Task:  Click on Hockey In the Cross-Check Hockey League click on  Pick Sheet Your name Jonathan Taylor Team name Ontario Reign -X and  Email softage.10@softage.net Period 1 - 3 Point Game Arizona Coyotes Period 1 - 2 Point Game New York Islanders Period 1 - 1 Point Game New Jersey Devils Period 2 - 3 Point Game Nashville Predators Period 2 - 2 Point Game Montreal Canadiens Period 2 - 1 Point Game Minnesota Wild Period 3 - 3 Point Game Los Angeles Kings Period 3 - 2 Point Game Florida Panthers Period 3 - 1 Point Game Edmonton Oilers Submit pick sheet
Action: Mouse moved to (587, 222)
Screenshot: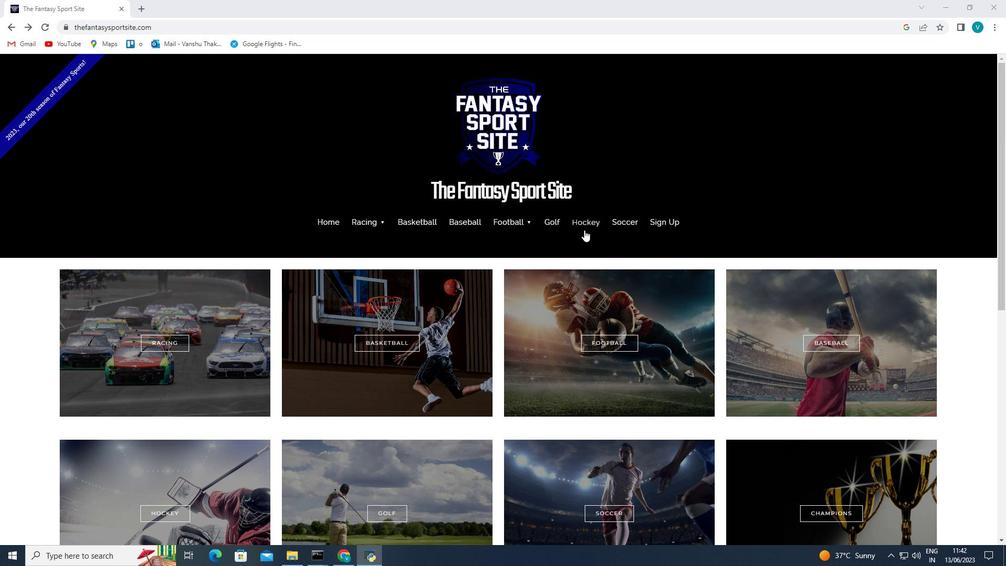 
Action: Mouse pressed left at (587, 222)
Screenshot: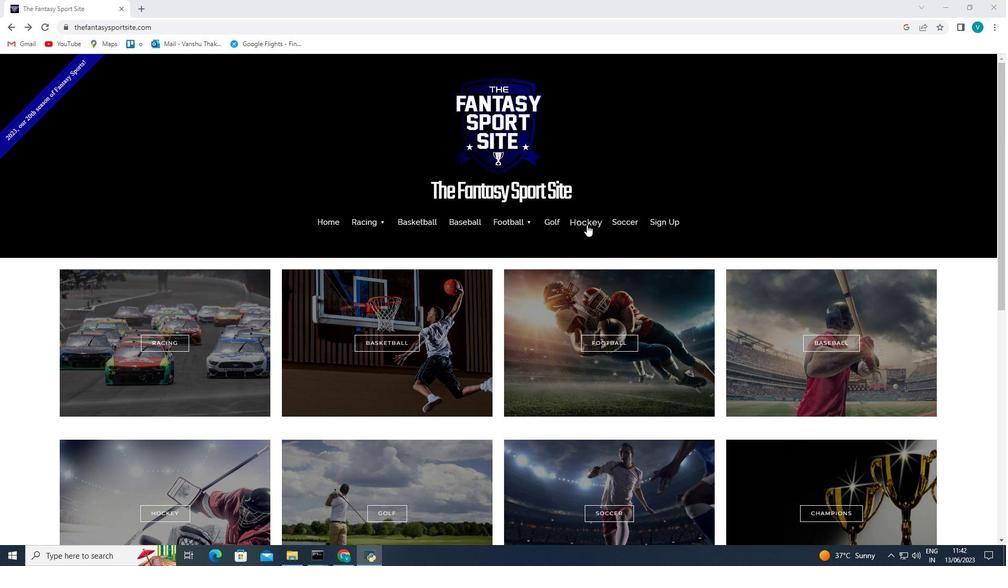 
Action: Mouse moved to (296, 519)
Screenshot: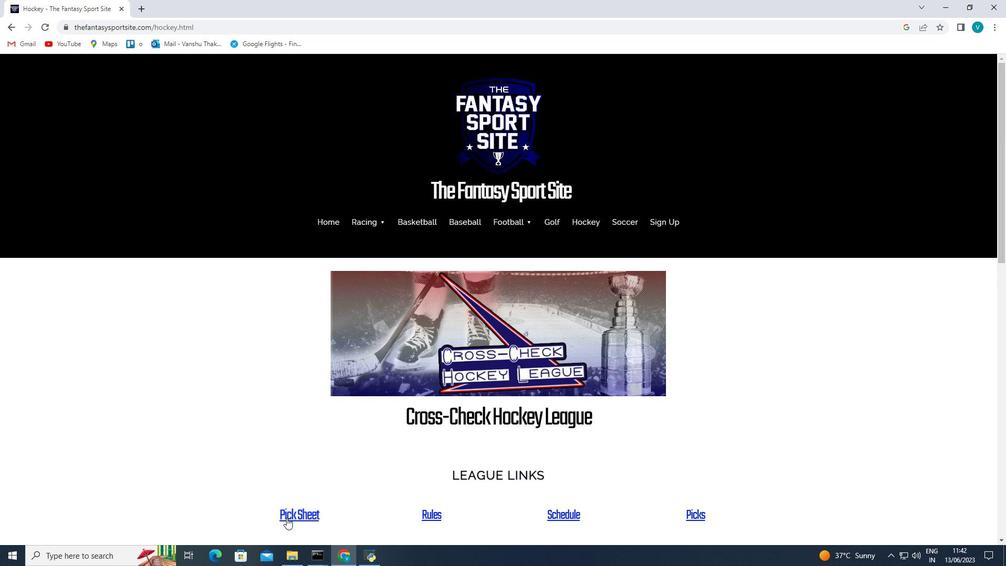 
Action: Mouse pressed left at (296, 519)
Screenshot: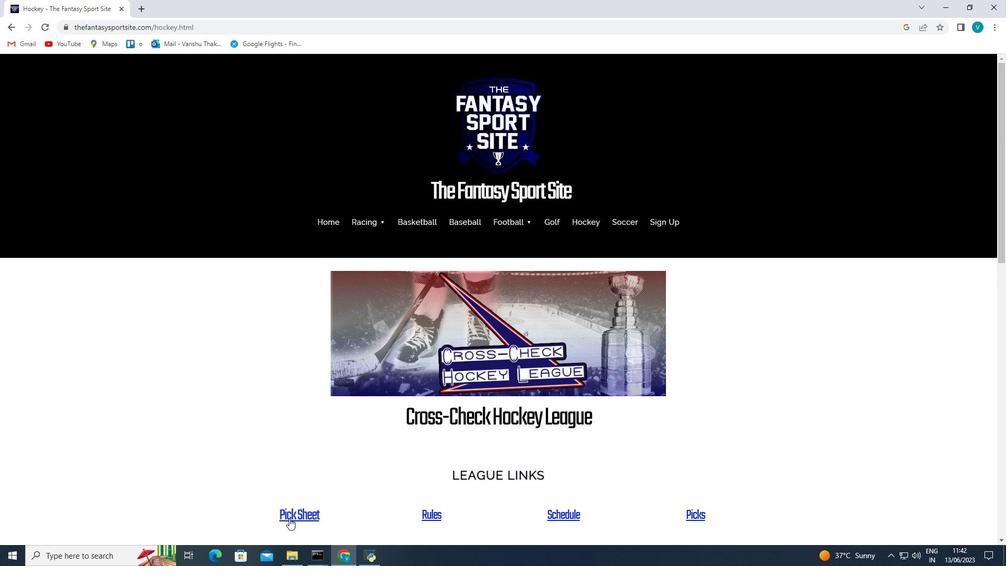 
Action: Mouse moved to (652, 411)
Screenshot: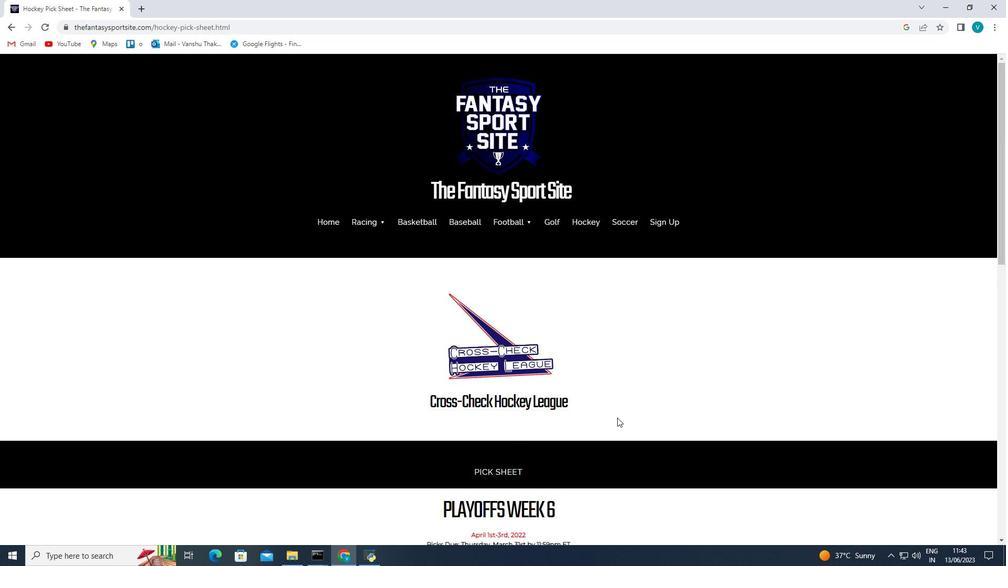 
Action: Mouse scrolled (652, 411) with delta (0, 0)
Screenshot: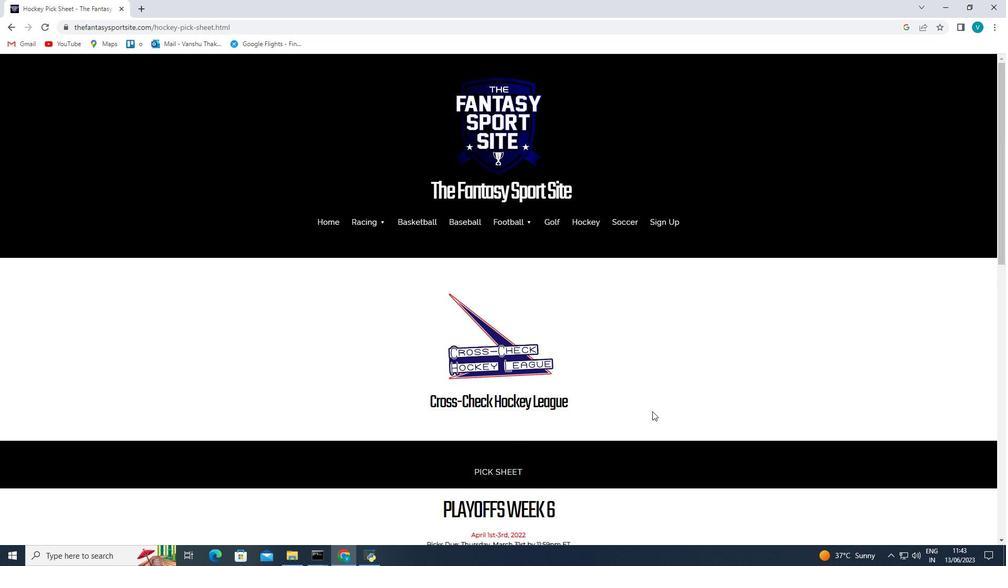 
Action: Mouse scrolled (652, 411) with delta (0, 0)
Screenshot: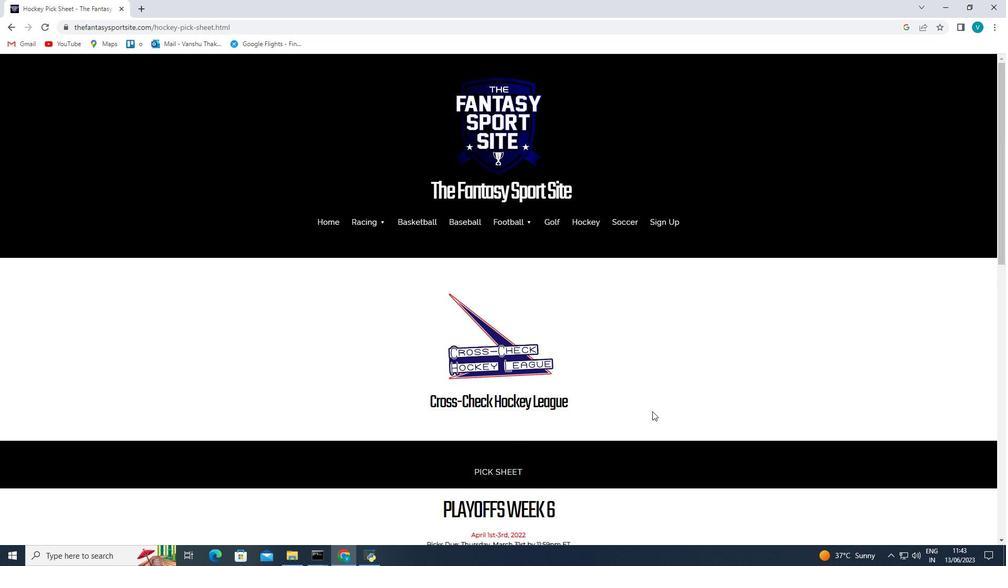 
Action: Mouse scrolled (652, 411) with delta (0, 0)
Screenshot: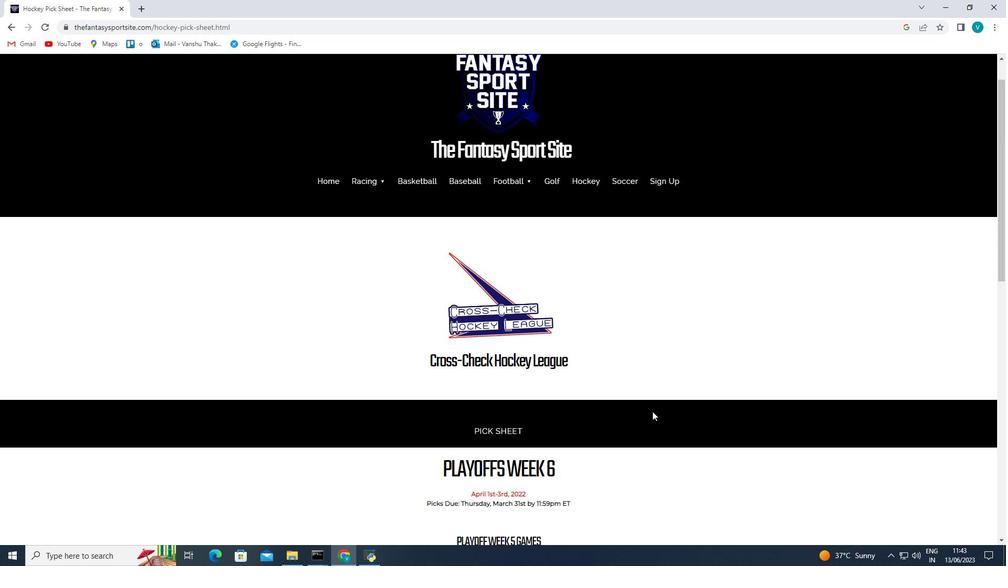 
Action: Mouse scrolled (652, 411) with delta (0, 0)
Screenshot: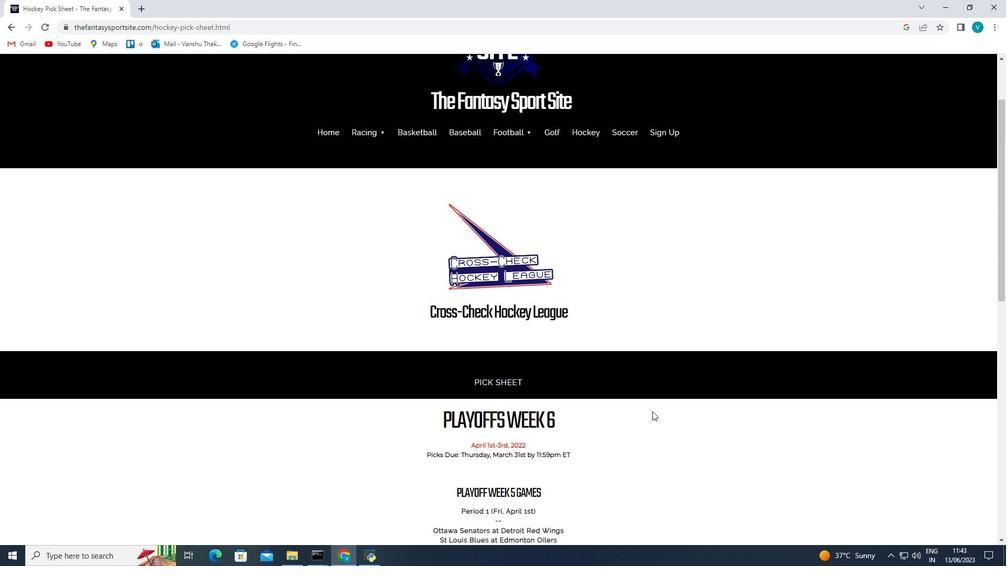 
Action: Mouse scrolled (652, 411) with delta (0, 0)
Screenshot: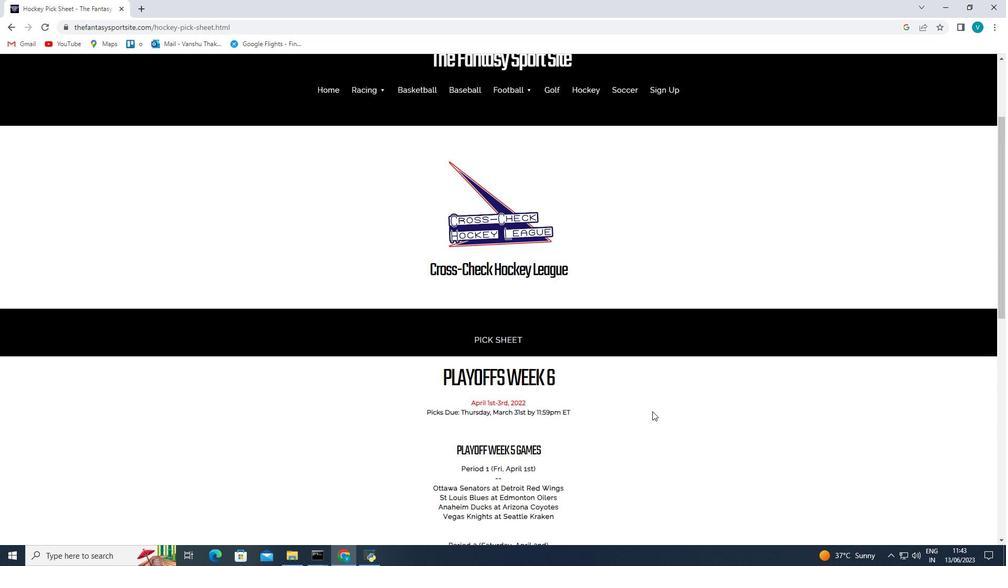 
Action: Mouse scrolled (652, 411) with delta (0, 0)
Screenshot: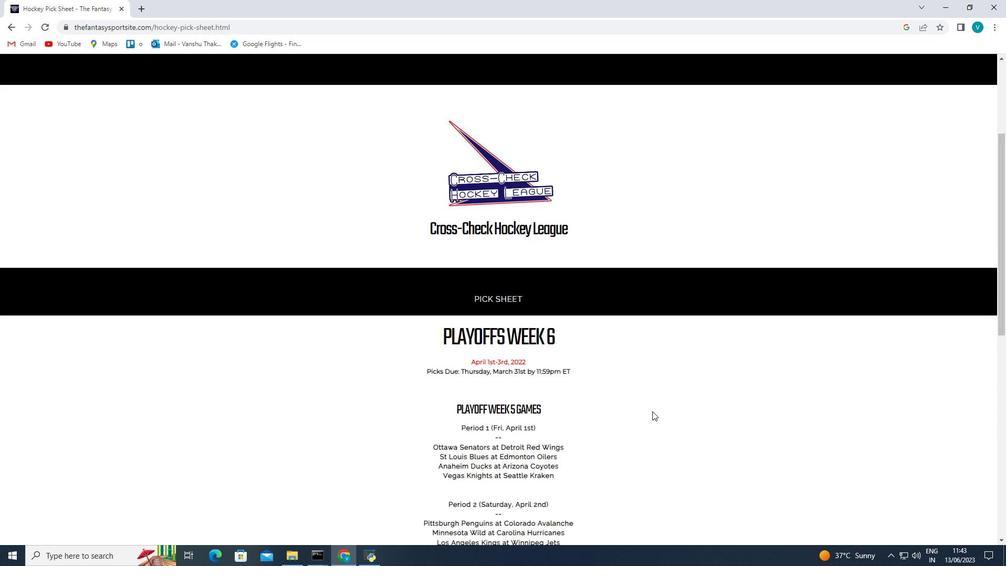
Action: Mouse moved to (653, 411)
Screenshot: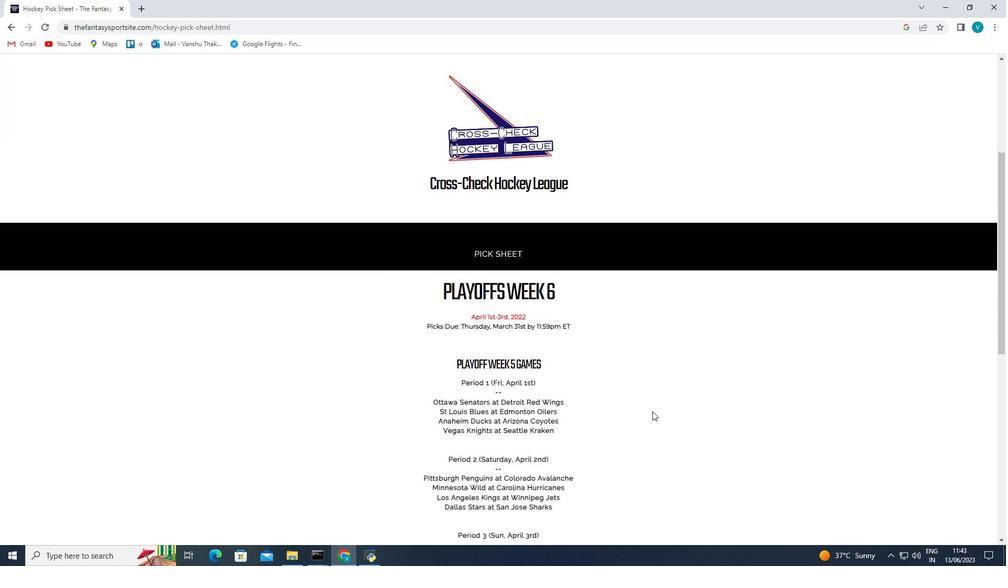 
Action: Mouse scrolled (653, 410) with delta (0, 0)
Screenshot: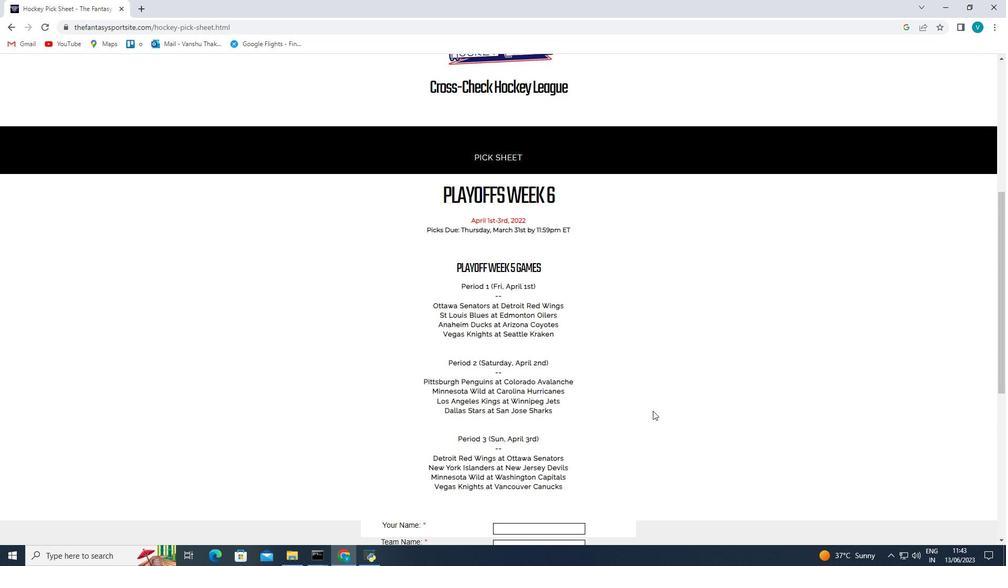 
Action: Mouse moved to (698, 392)
Screenshot: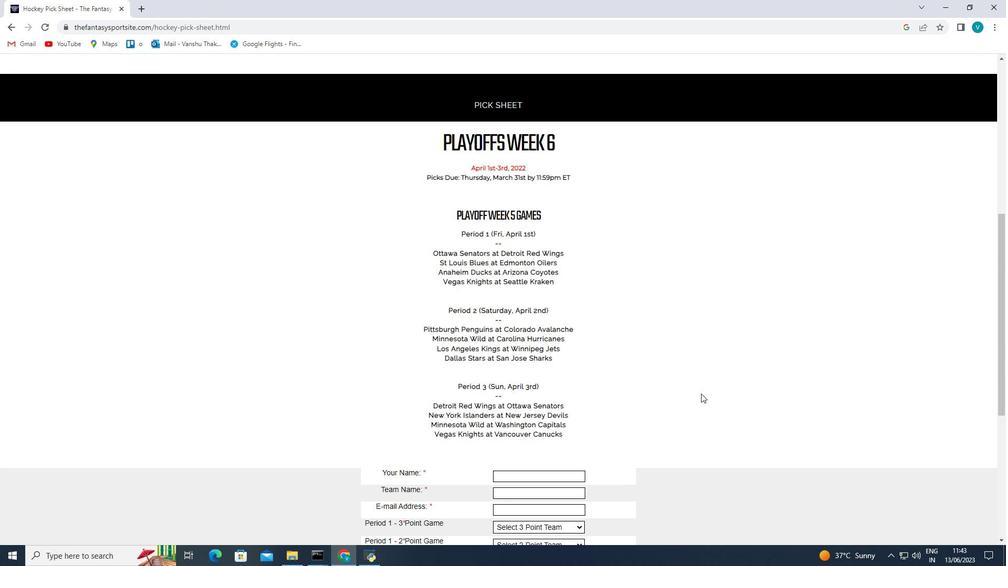 
Action: Mouse scrolled (698, 392) with delta (0, 0)
Screenshot: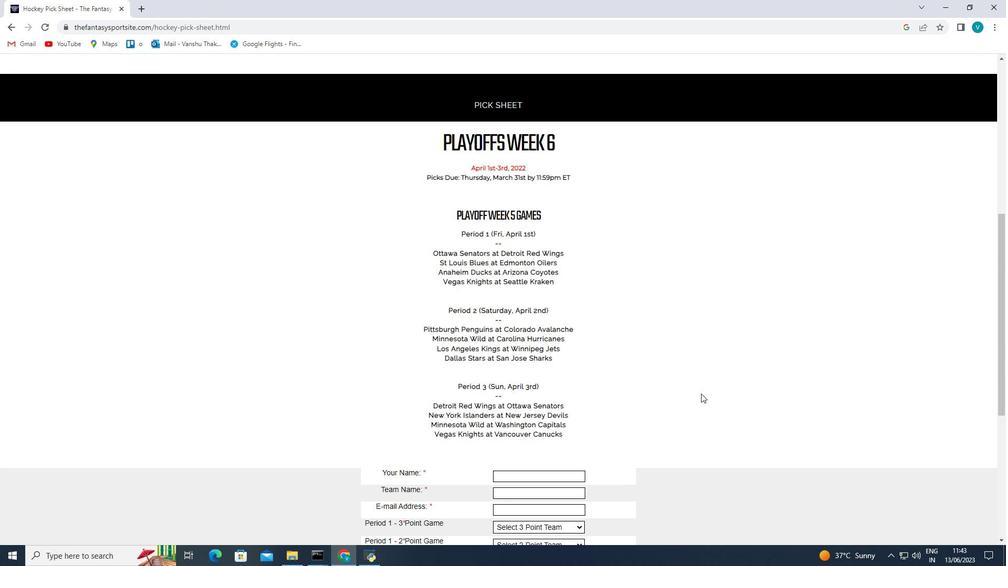 
Action: Mouse moved to (694, 392)
Screenshot: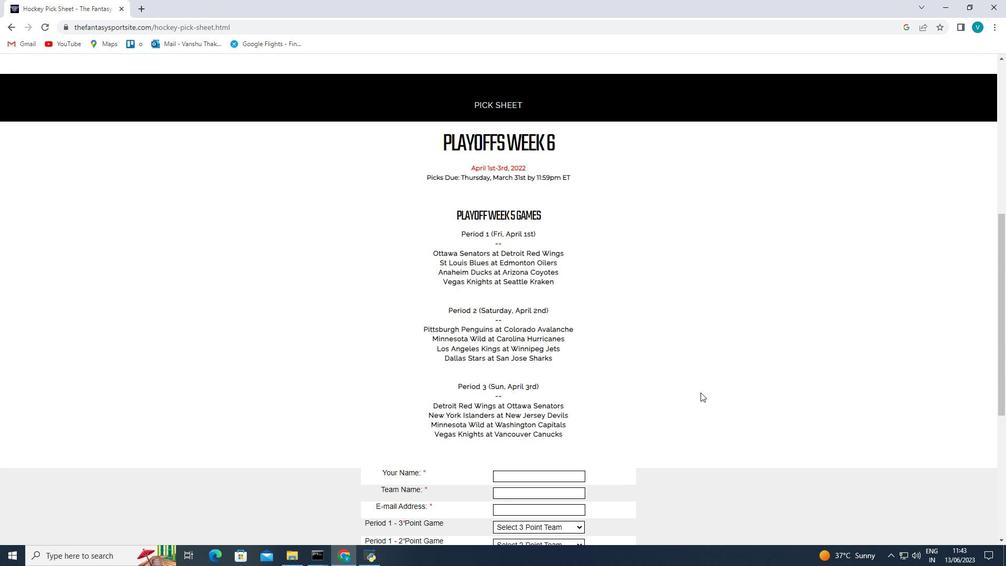 
Action: Mouse scrolled (694, 392) with delta (0, 0)
Screenshot: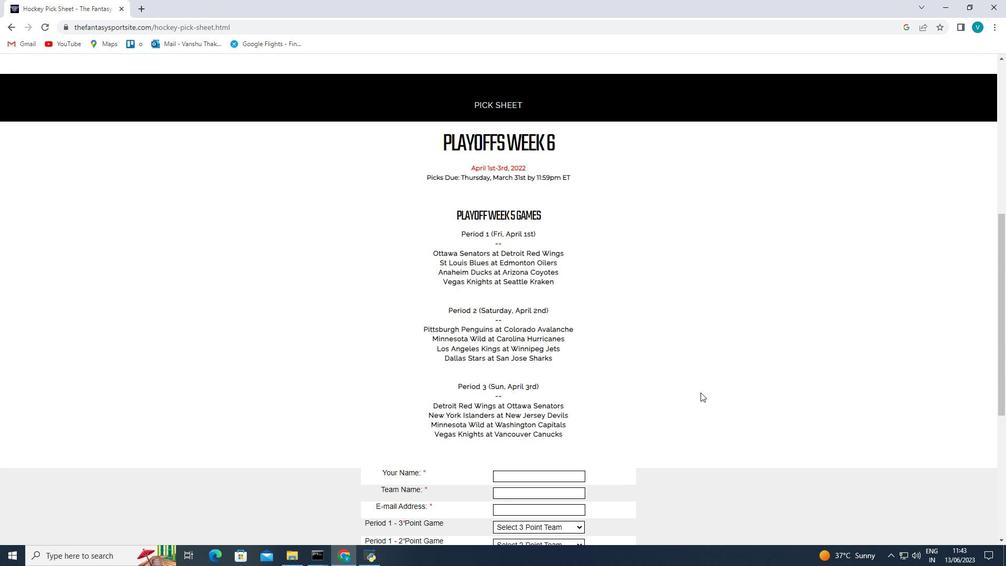 
Action: Mouse moved to (556, 374)
Screenshot: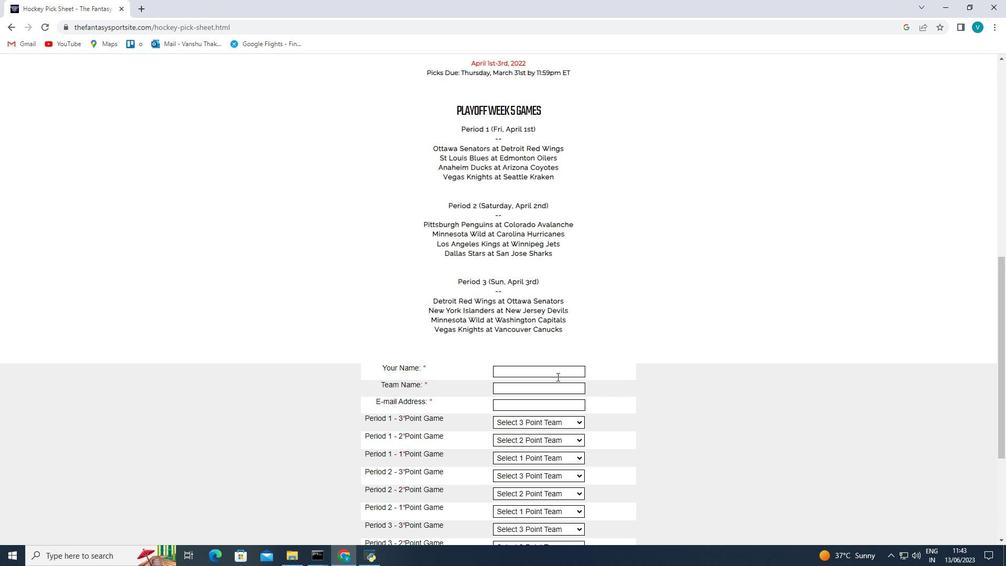 
Action: Mouse pressed left at (556, 374)
Screenshot: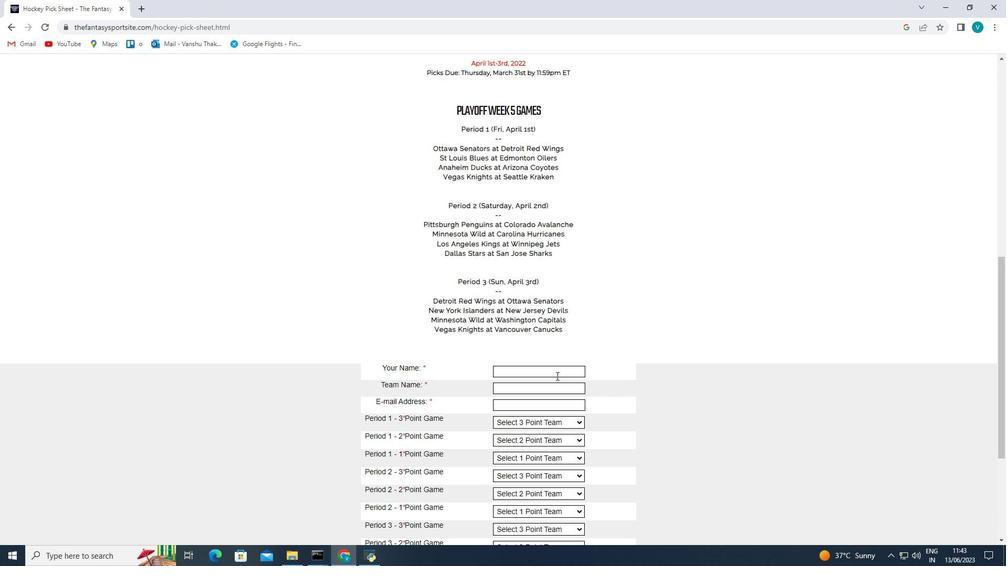 
Action: Key pressed <Key.shift><Key.shift><Key.shift><Key.shift><Key.shift><Key.shift><Key.shift><Key.shift><Key.shift><Key.shift><Key.shift><Key.shift><Key.shift><Key.shift><Key.shift><Key.shift><Key.shift><Key.shift><Key.shift><Key.shift><Key.shift><Key.shift><Key.shift><Key.shift><Key.shift><Key.shift><Key.shift>Jonathan<Key.space><Key.shift>Taylor
Screenshot: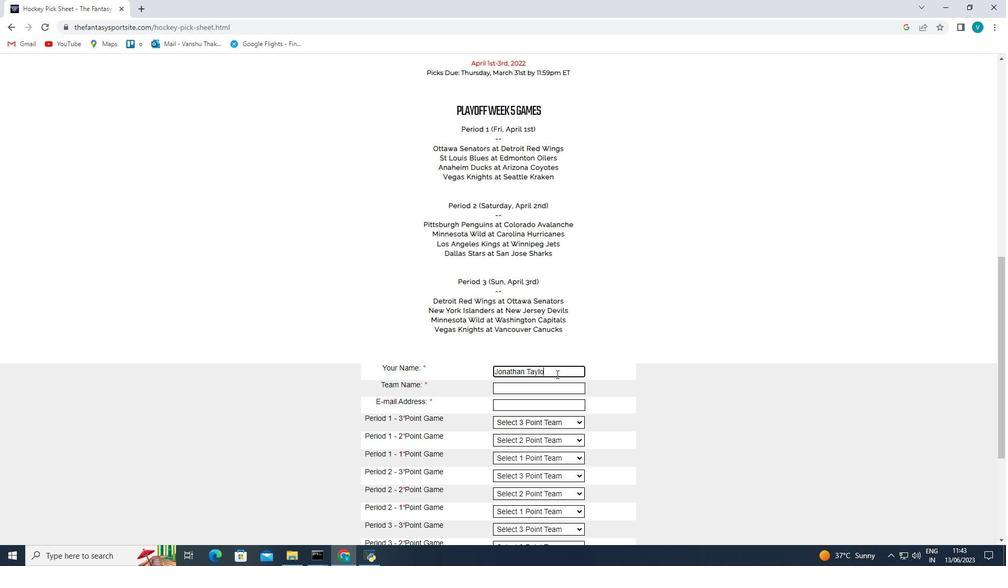 
Action: Mouse moved to (560, 384)
Screenshot: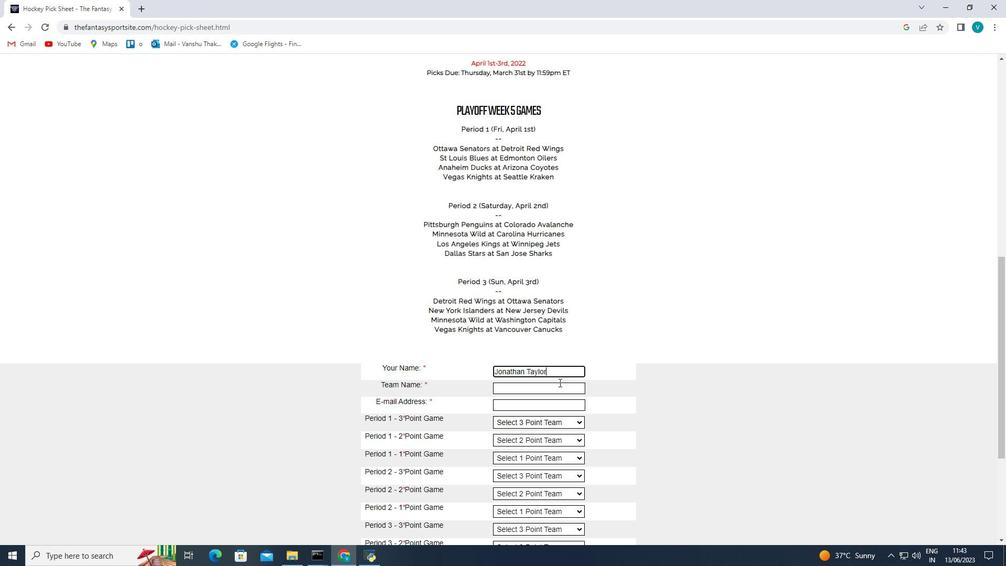 
Action: Mouse pressed left at (560, 384)
Screenshot: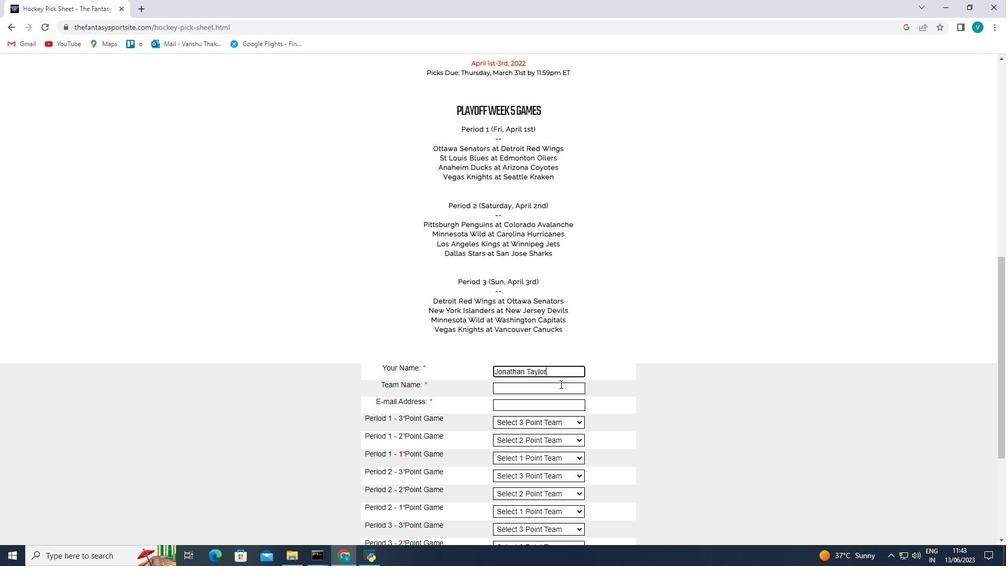 
Action: Key pressed <Key.shift>Ontario<Key.space><Key.shift>Reign-<Key.shift><Key.shift><Key.shift><Key.shift><Key.shift>X
Screenshot: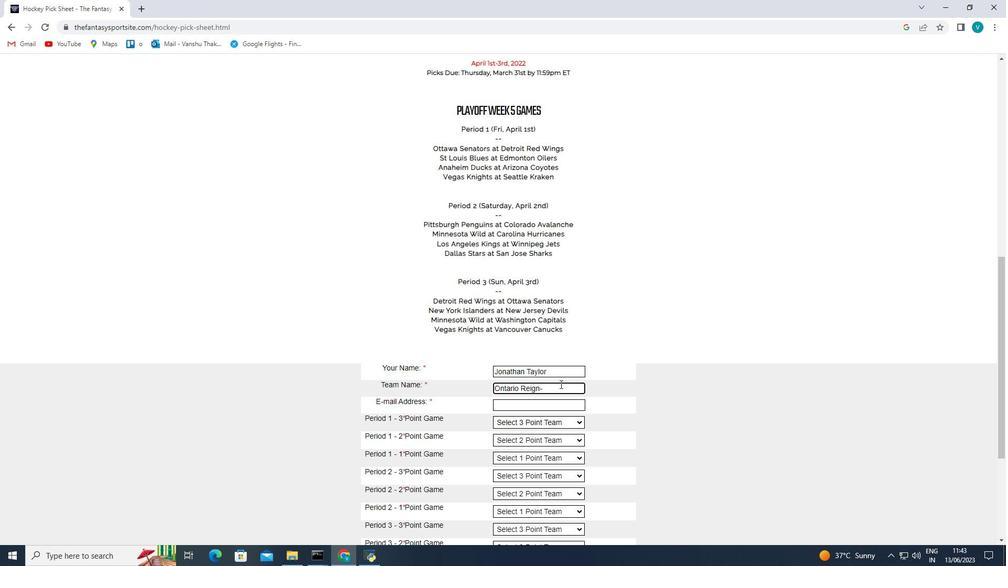 
Action: Mouse moved to (558, 397)
Screenshot: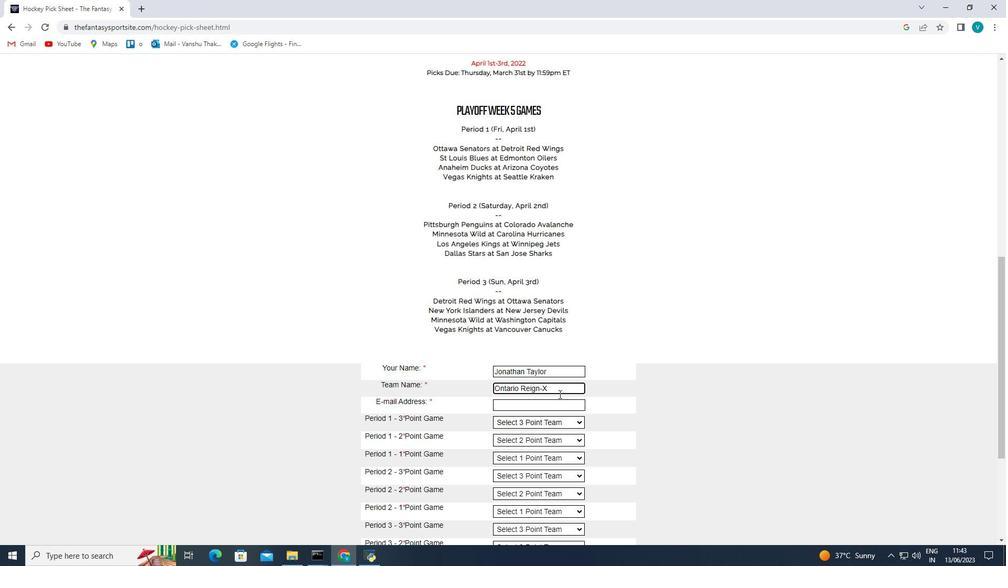 
Action: Mouse pressed left at (558, 397)
Screenshot: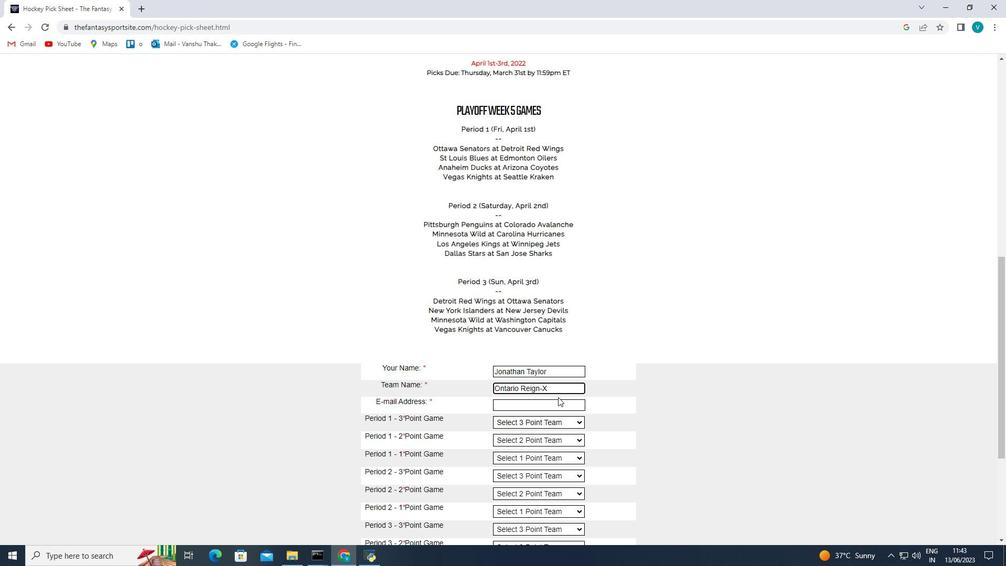 
Action: Mouse moved to (558, 397)
Screenshot: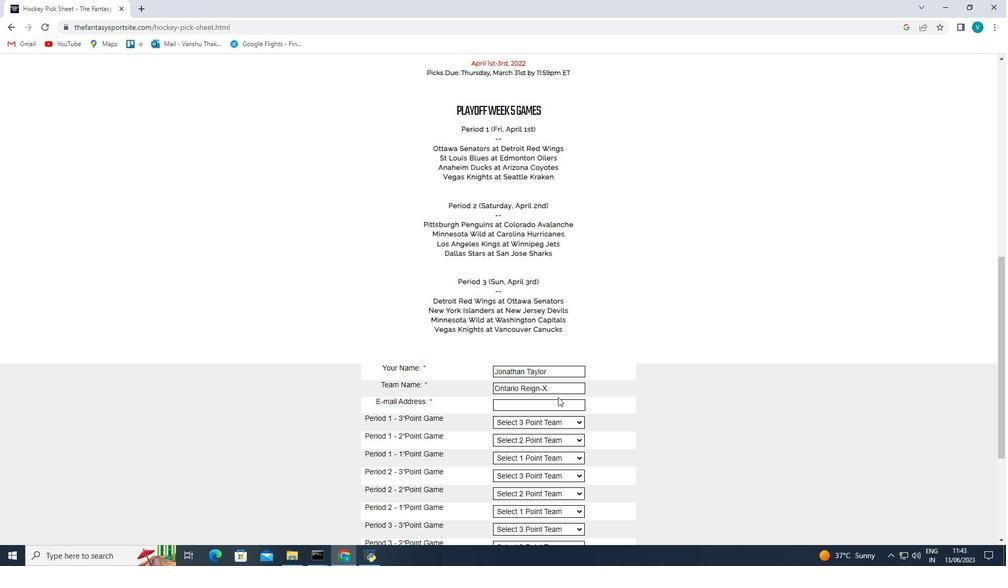 
Action: Mouse pressed left at (558, 397)
Screenshot: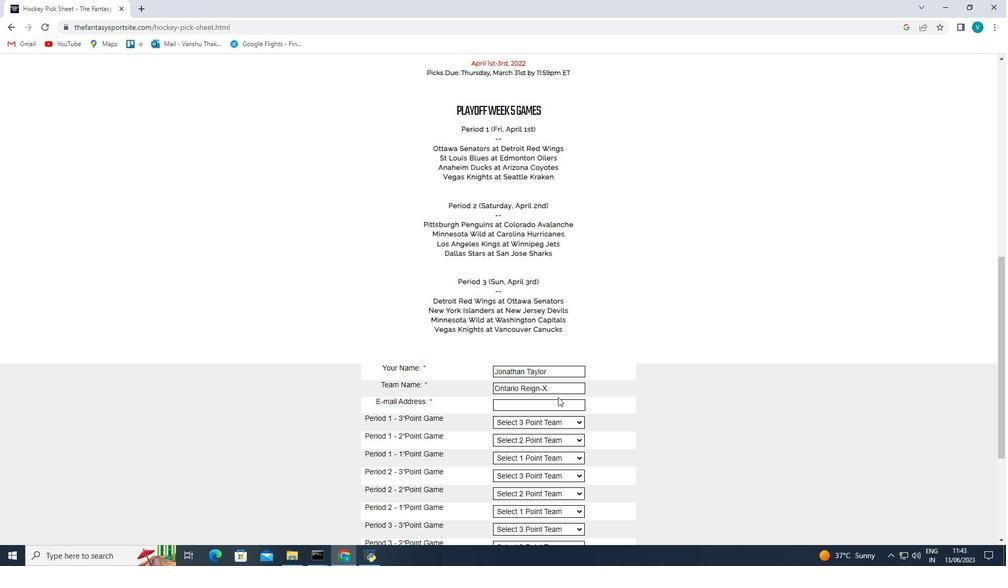 
Action: Mouse moved to (558, 400)
Screenshot: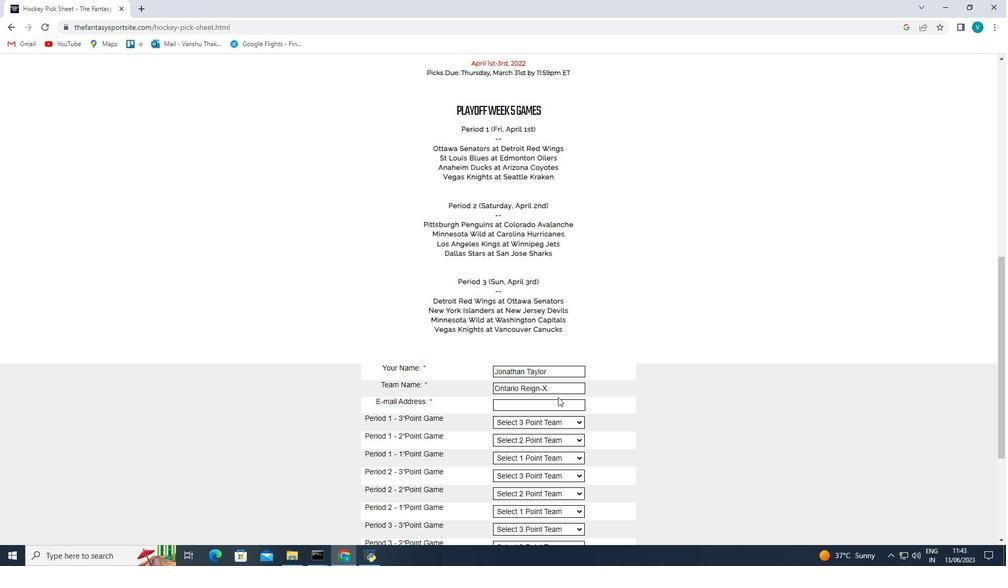 
Action: Mouse pressed left at (558, 400)
Screenshot: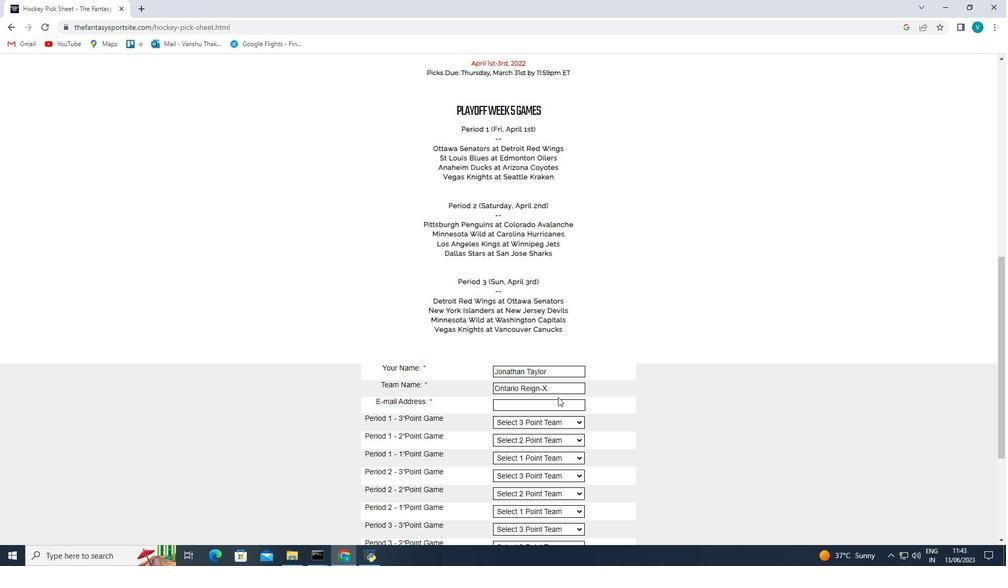 
Action: Key pressed softage.10<Key.shift>@softage.net
Screenshot: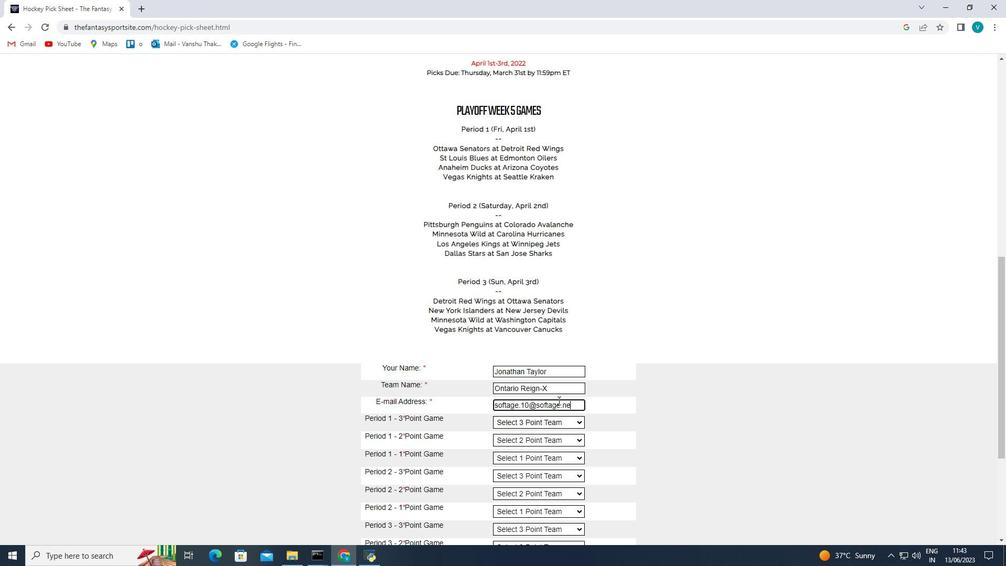 
Action: Mouse moved to (633, 412)
Screenshot: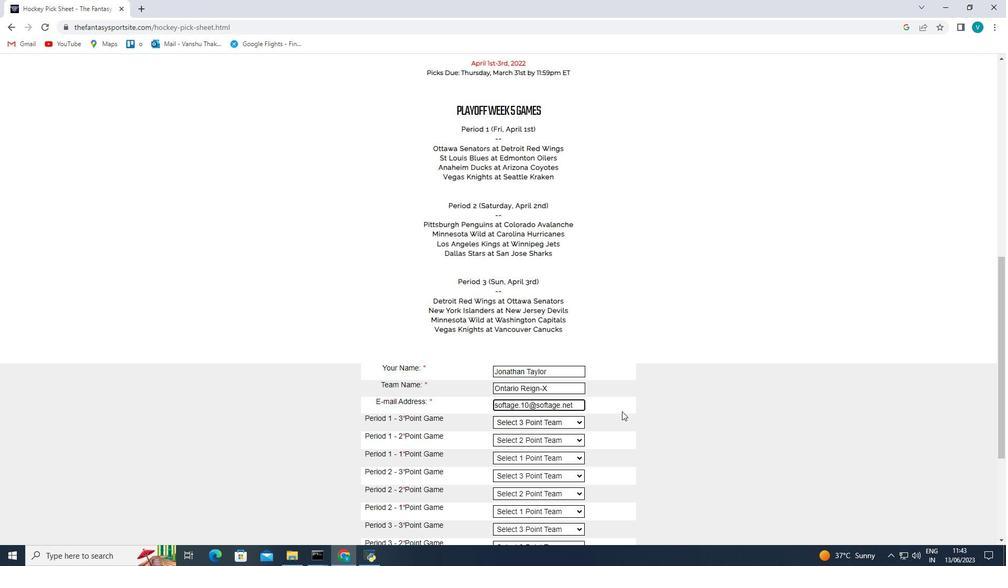 
Action: Mouse scrolled (633, 412) with delta (0, 0)
Screenshot: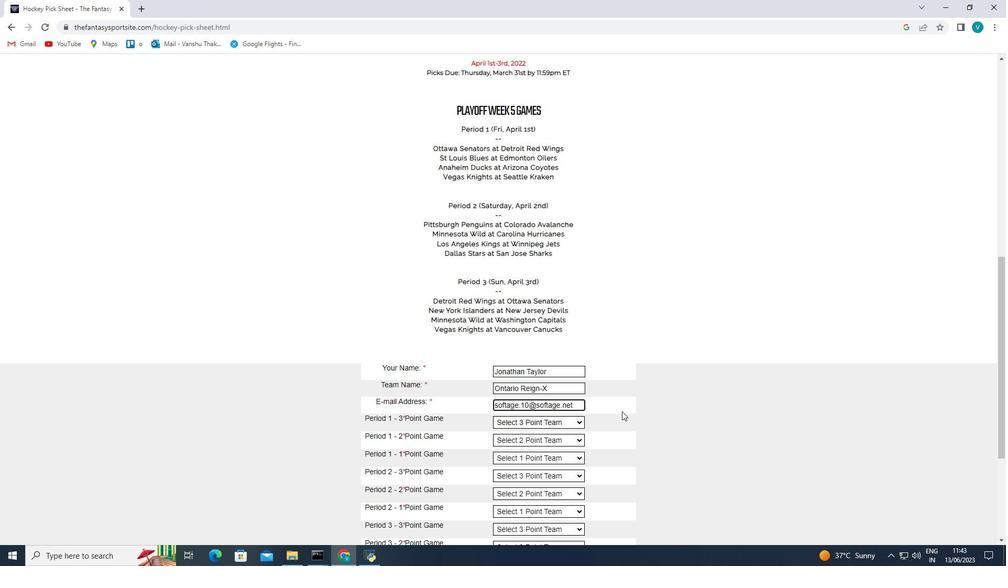 
Action: Mouse scrolled (633, 412) with delta (0, 0)
Screenshot: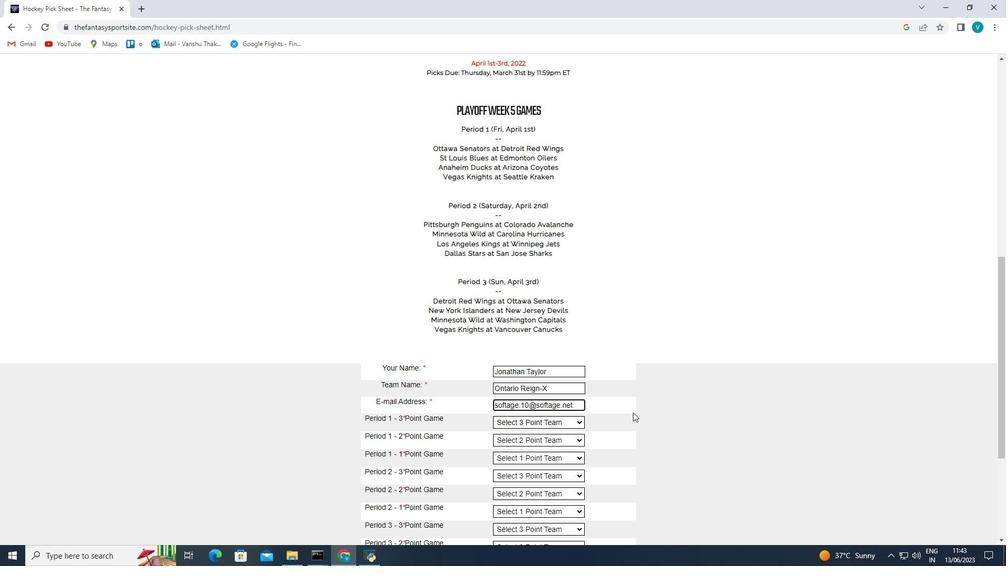 
Action: Mouse moved to (562, 321)
Screenshot: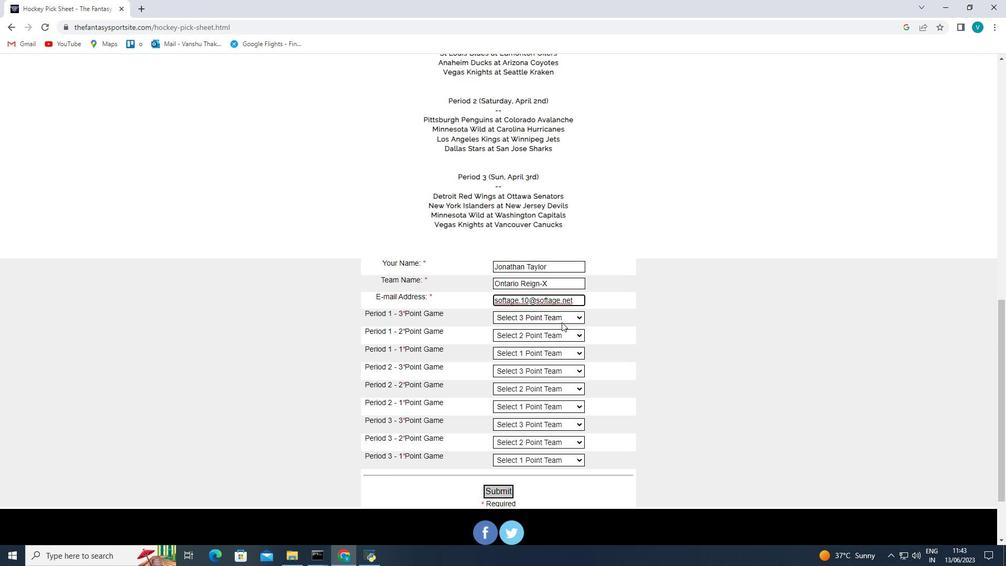 
Action: Mouse pressed left at (562, 321)
Screenshot: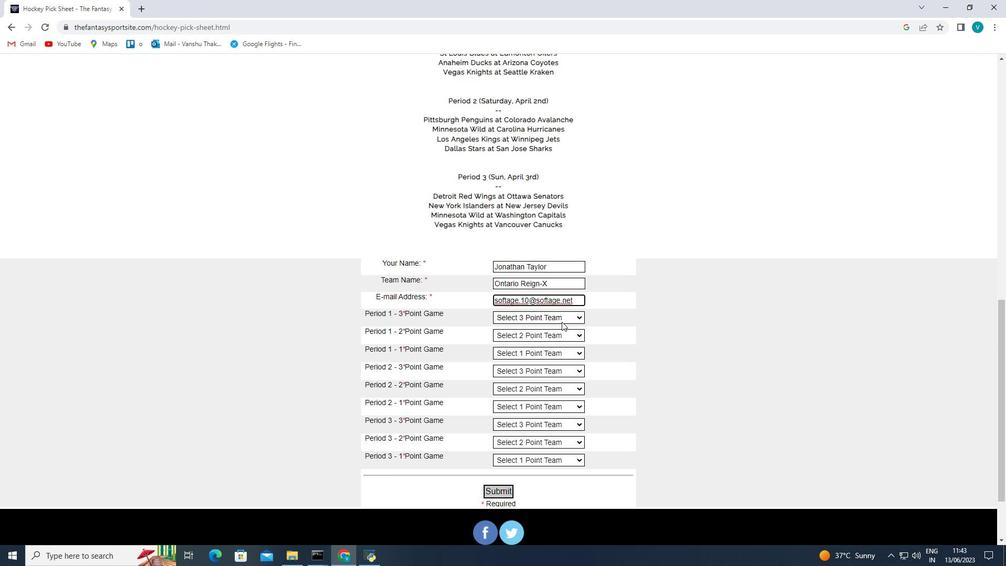 
Action: Mouse moved to (558, 343)
Screenshot: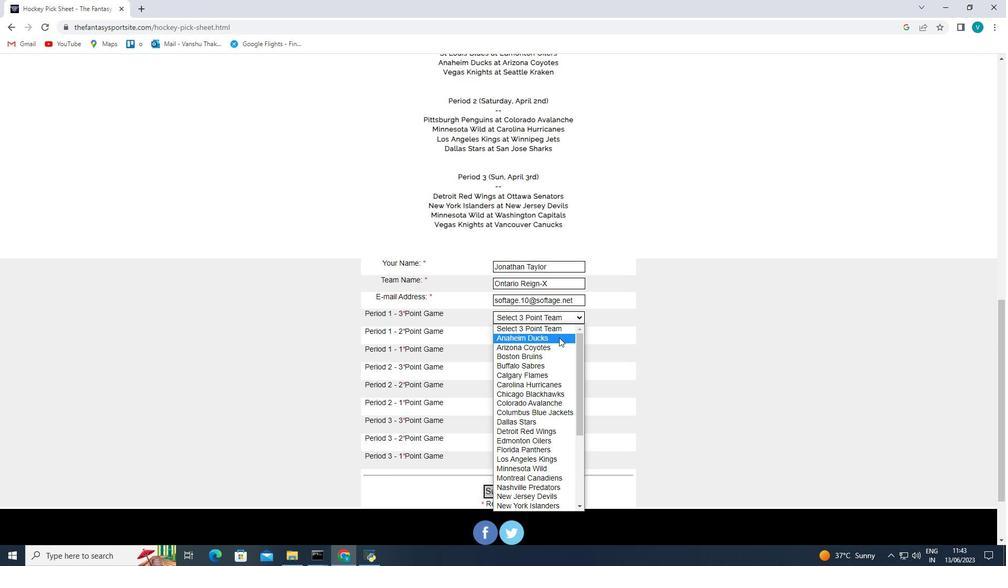 
Action: Mouse pressed left at (558, 343)
Screenshot: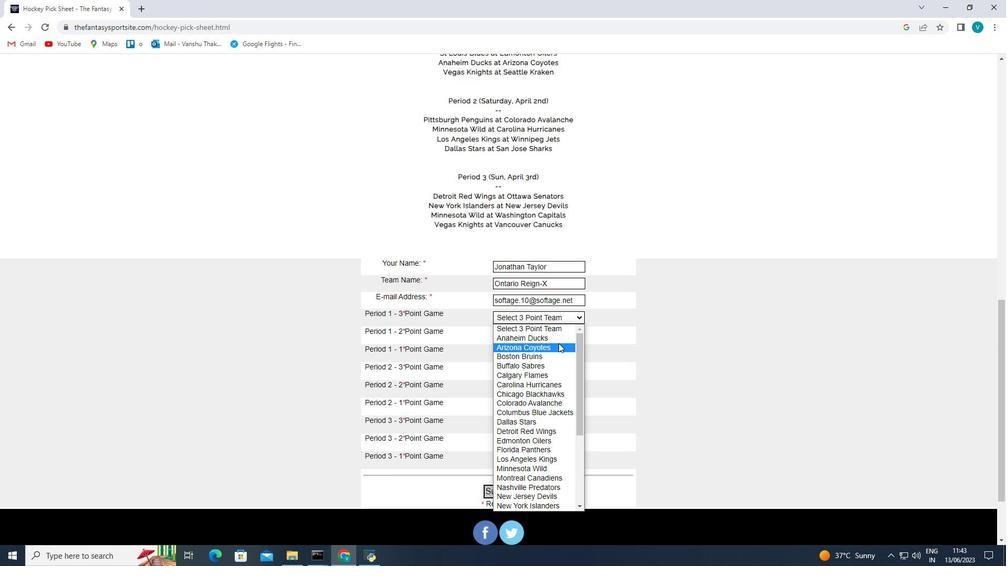 
Action: Mouse moved to (559, 338)
Screenshot: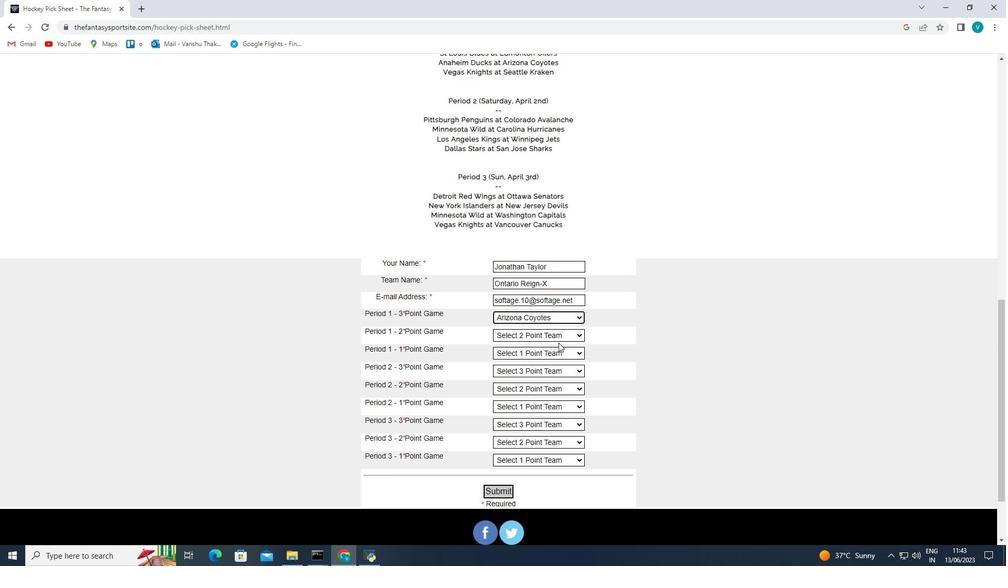 
Action: Mouse pressed left at (559, 338)
Screenshot: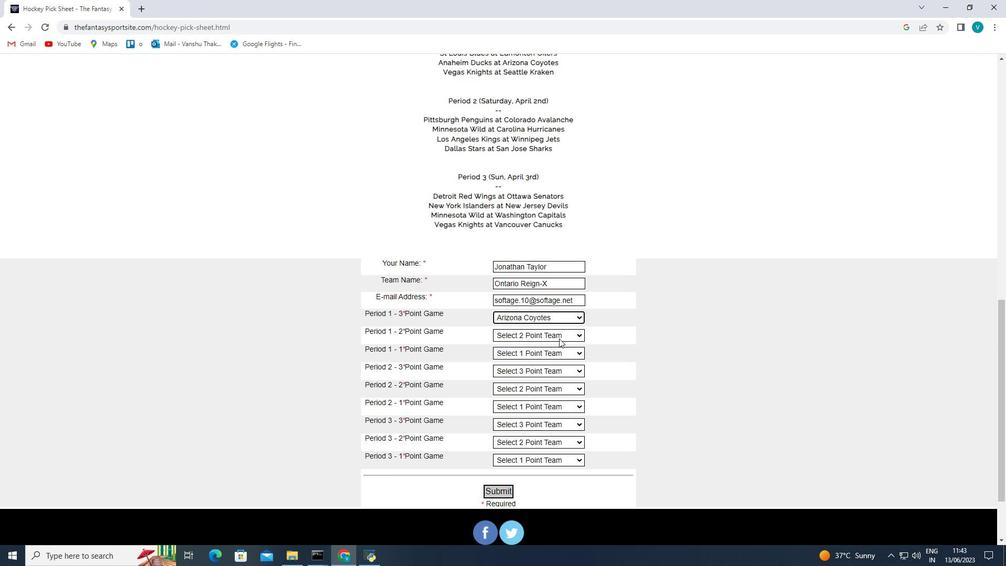 
Action: Mouse moved to (561, 520)
Screenshot: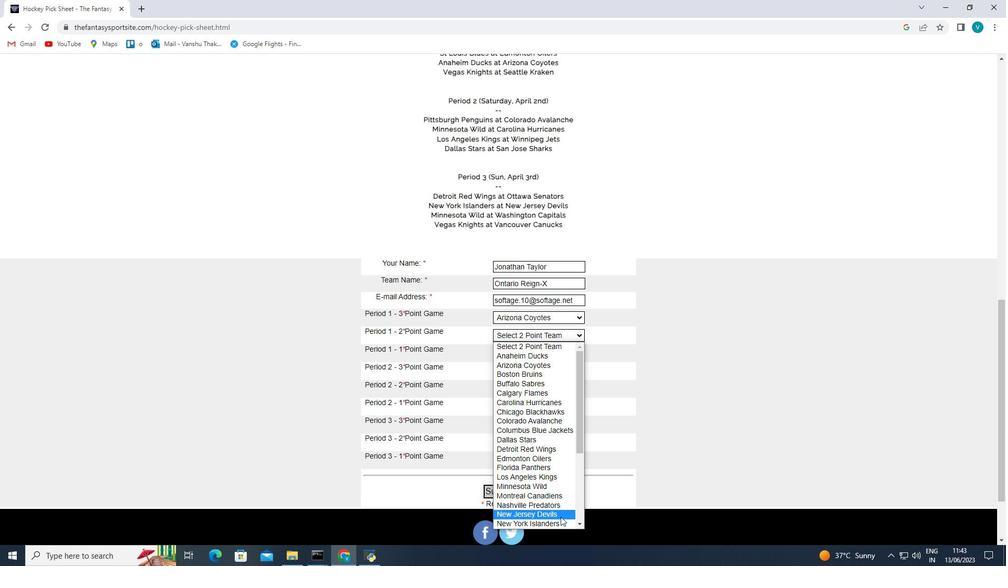 
Action: Mouse pressed left at (561, 520)
Screenshot: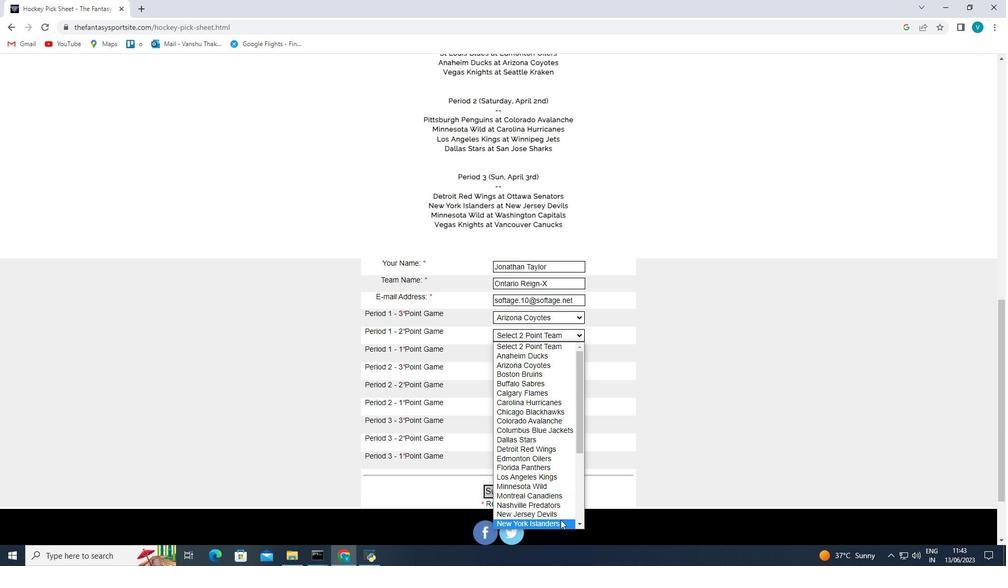 
Action: Mouse moved to (556, 356)
Screenshot: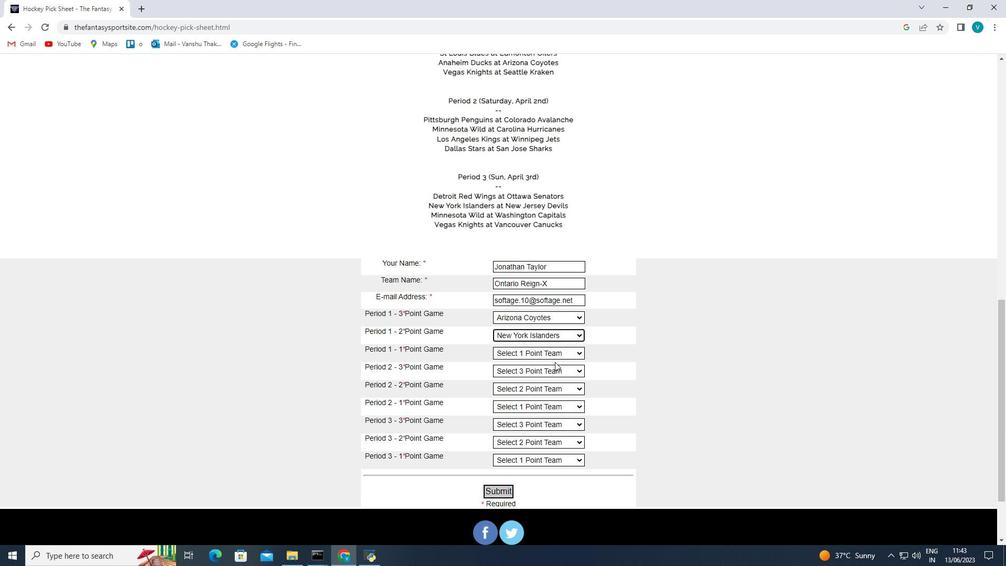 
Action: Mouse pressed left at (556, 356)
Screenshot: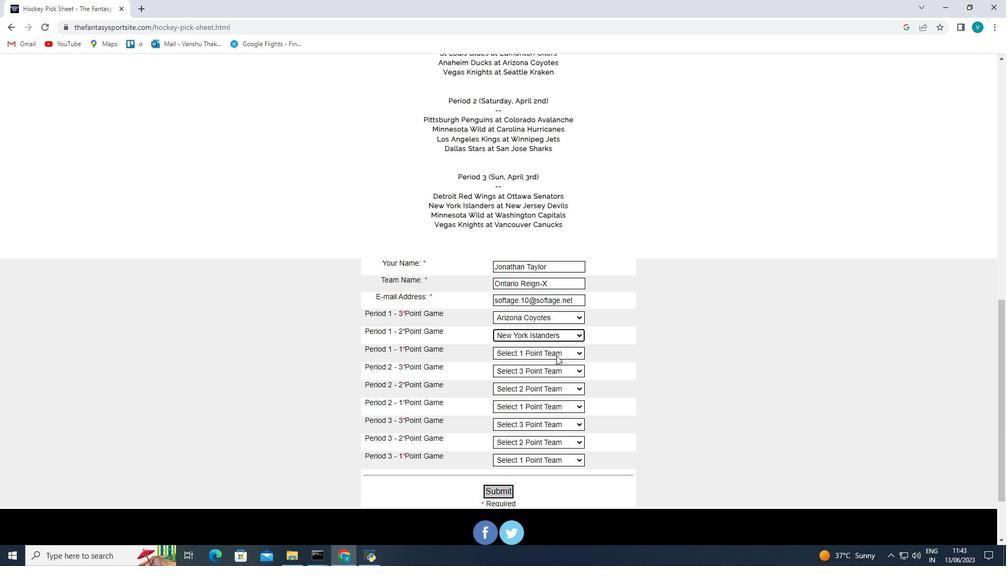 
Action: Mouse moved to (561, 331)
Screenshot: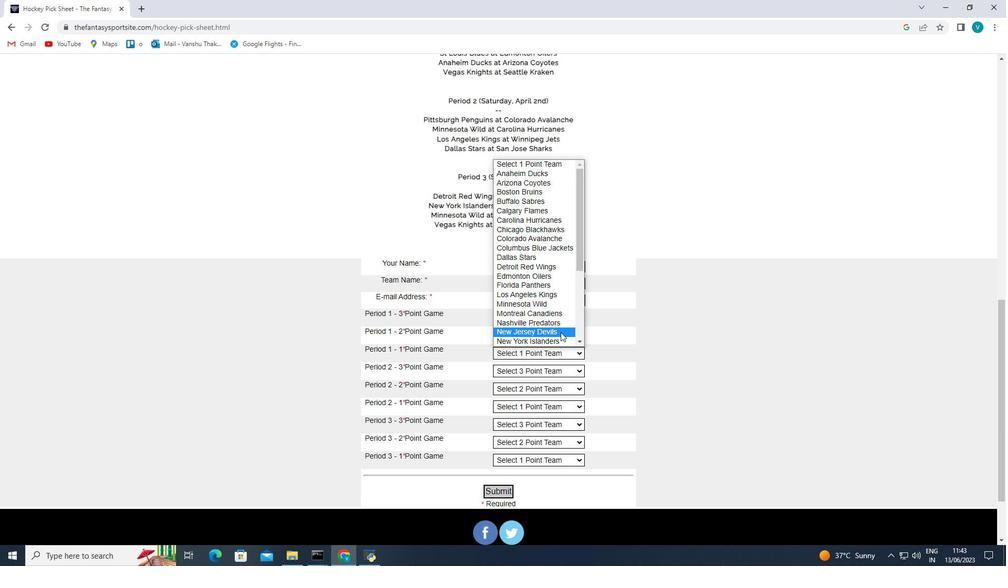 
Action: Mouse pressed left at (561, 331)
Screenshot: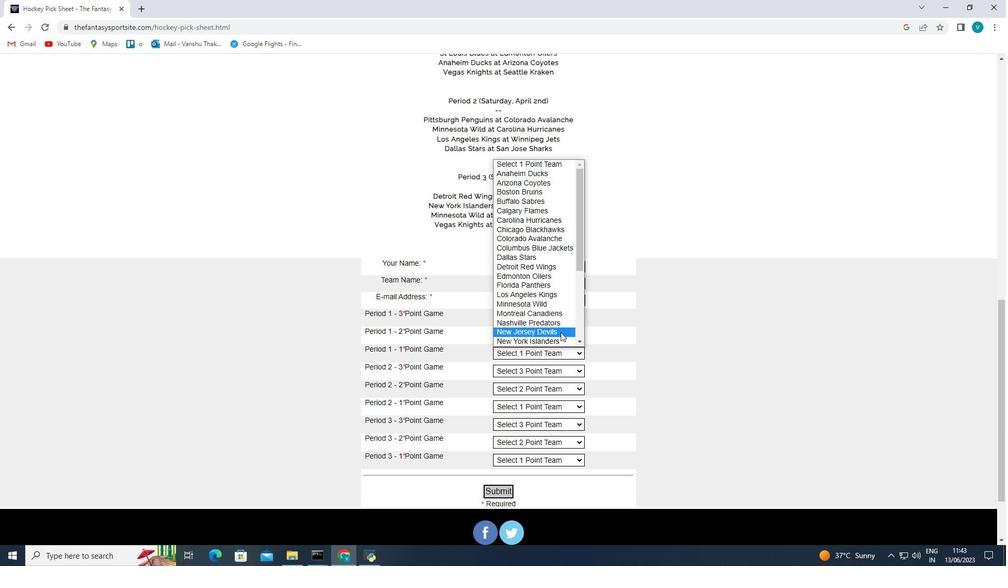 
Action: Mouse moved to (564, 371)
Screenshot: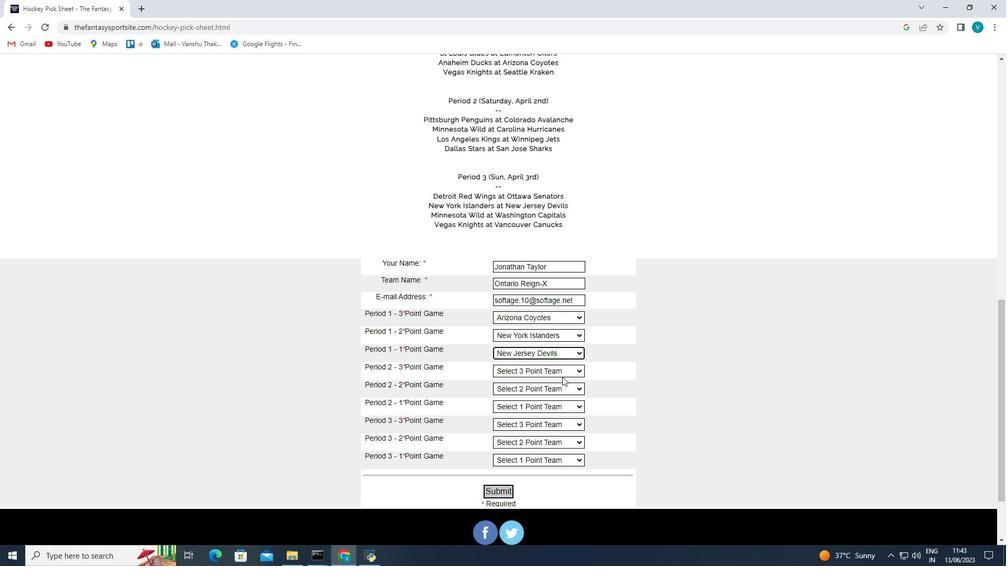 
Action: Mouse pressed left at (564, 371)
Screenshot: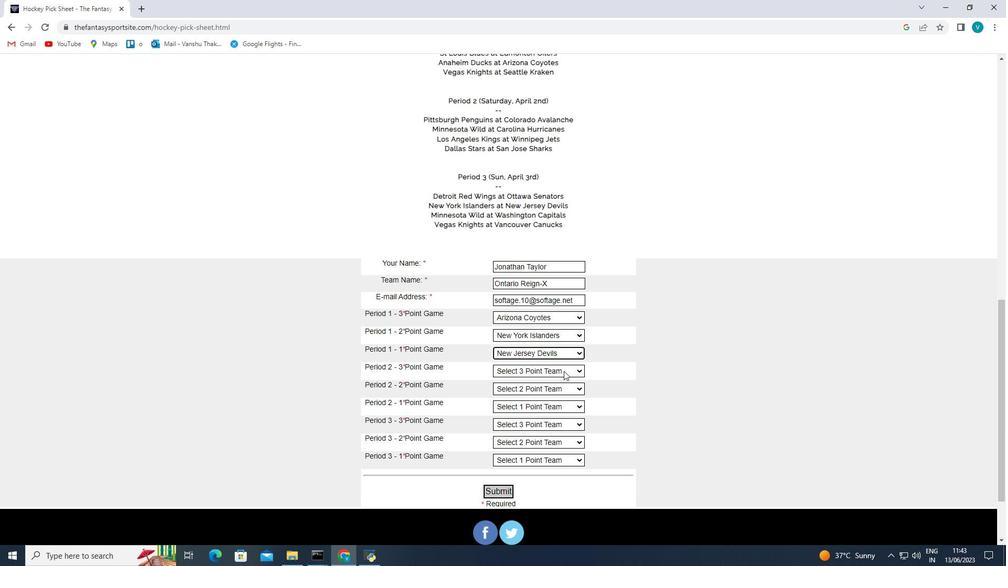
Action: Mouse moved to (549, 327)
Screenshot: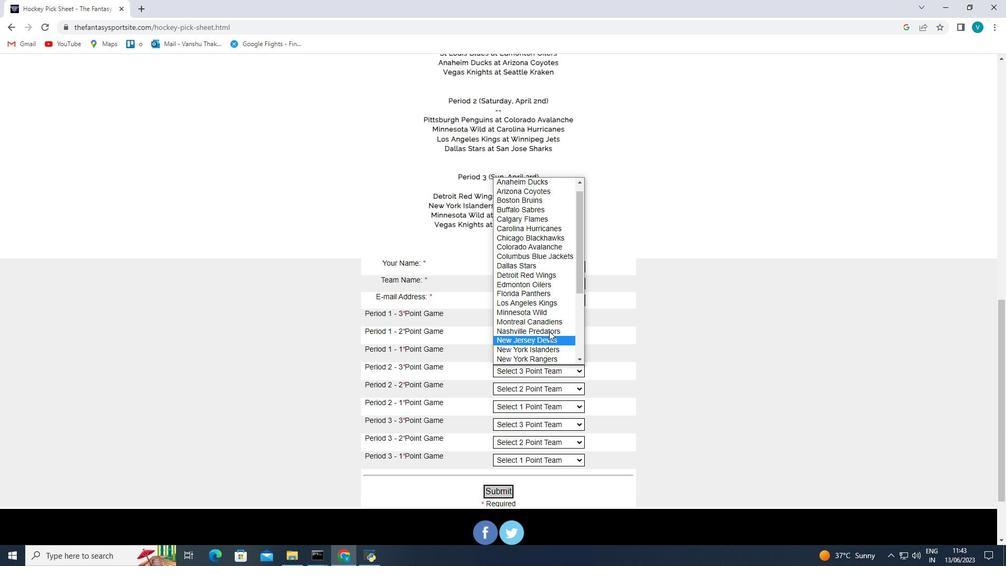 
Action: Mouse scrolled (549, 327) with delta (0, 0)
Screenshot: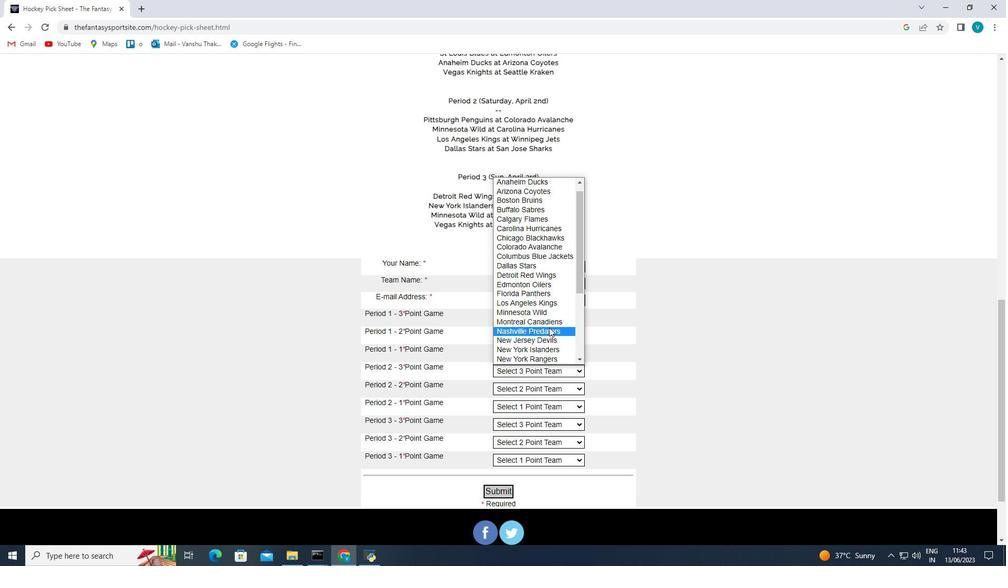 
Action: Mouse moved to (543, 226)
Screenshot: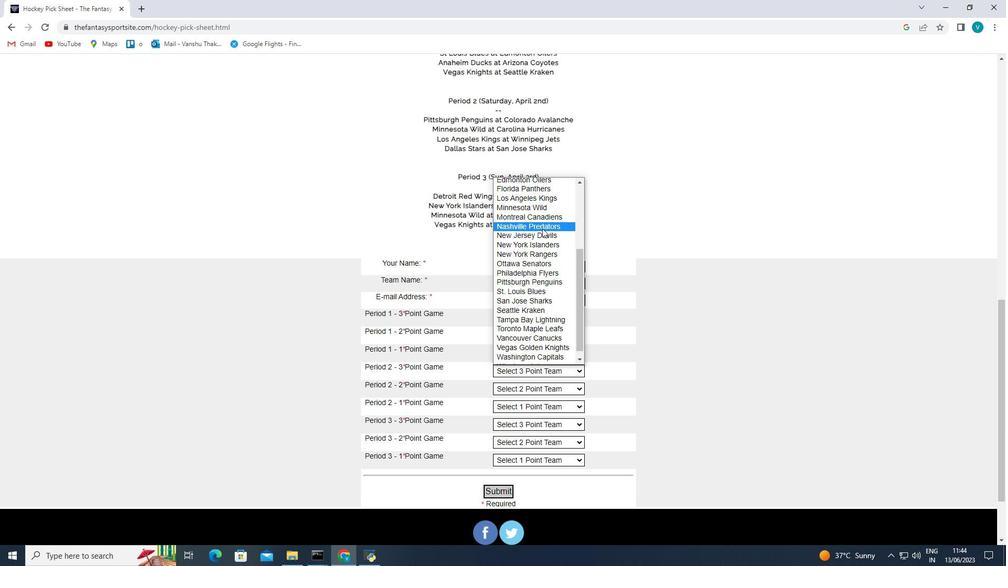 
Action: Mouse pressed left at (543, 226)
Screenshot: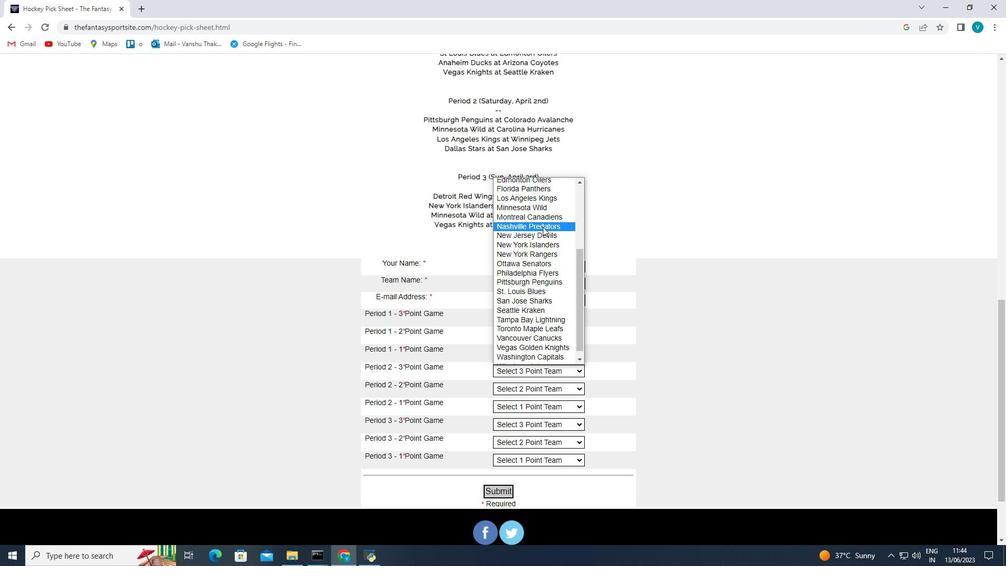 
Action: Mouse moved to (551, 385)
Screenshot: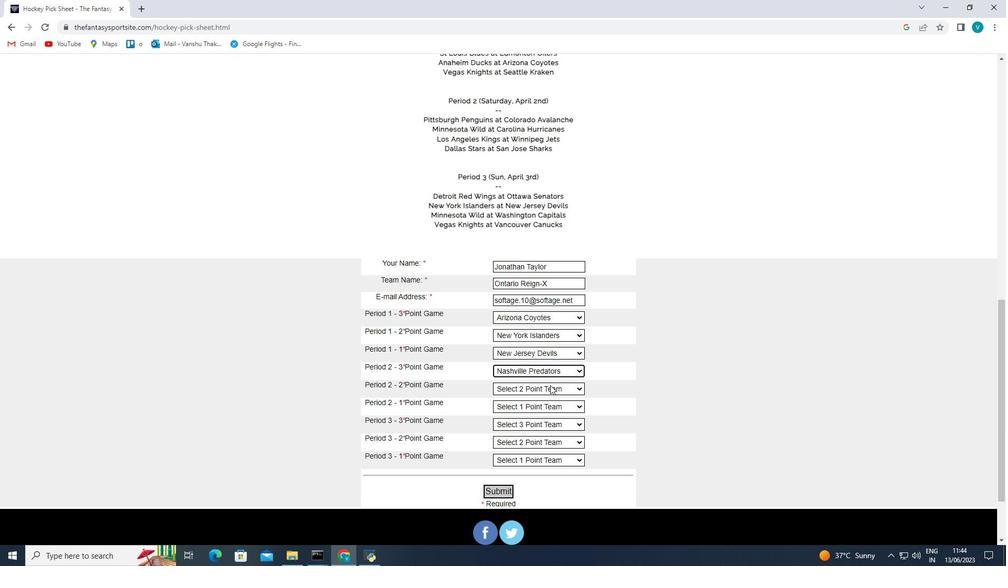 
Action: Mouse pressed left at (551, 385)
Screenshot: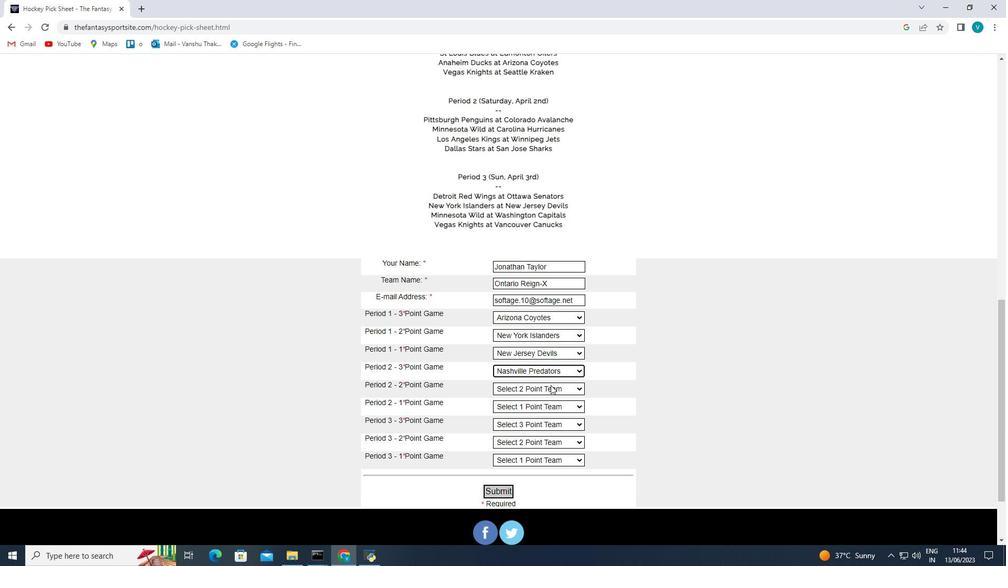 
Action: Mouse moved to (553, 349)
Screenshot: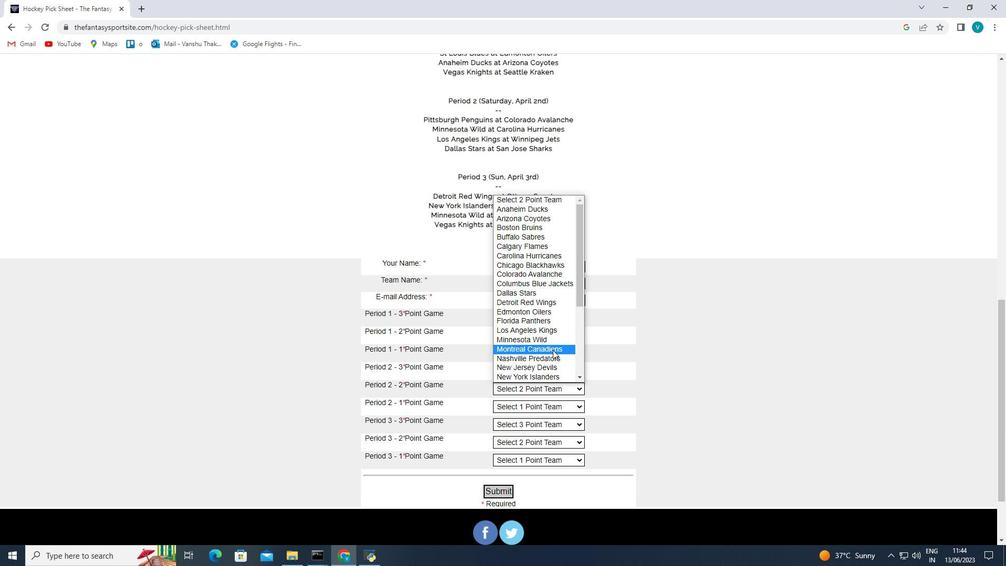 
Action: Mouse pressed left at (553, 349)
Screenshot: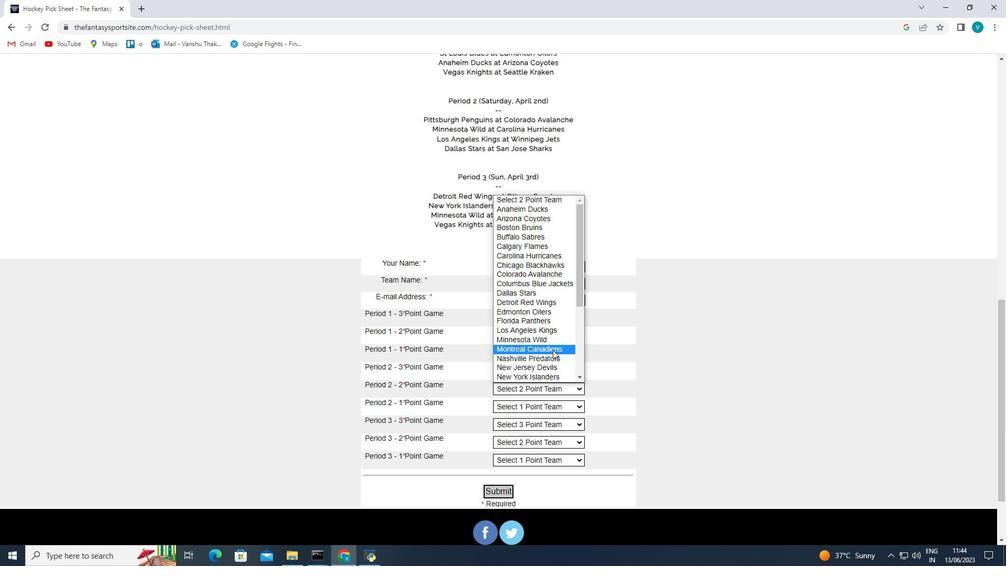 
Action: Mouse moved to (552, 402)
Screenshot: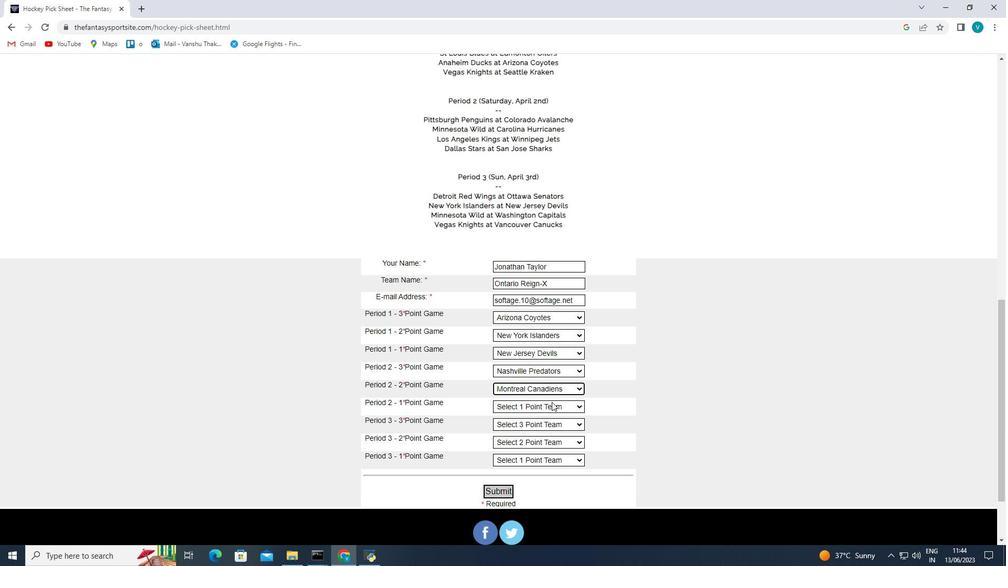 
Action: Mouse pressed left at (552, 402)
Screenshot: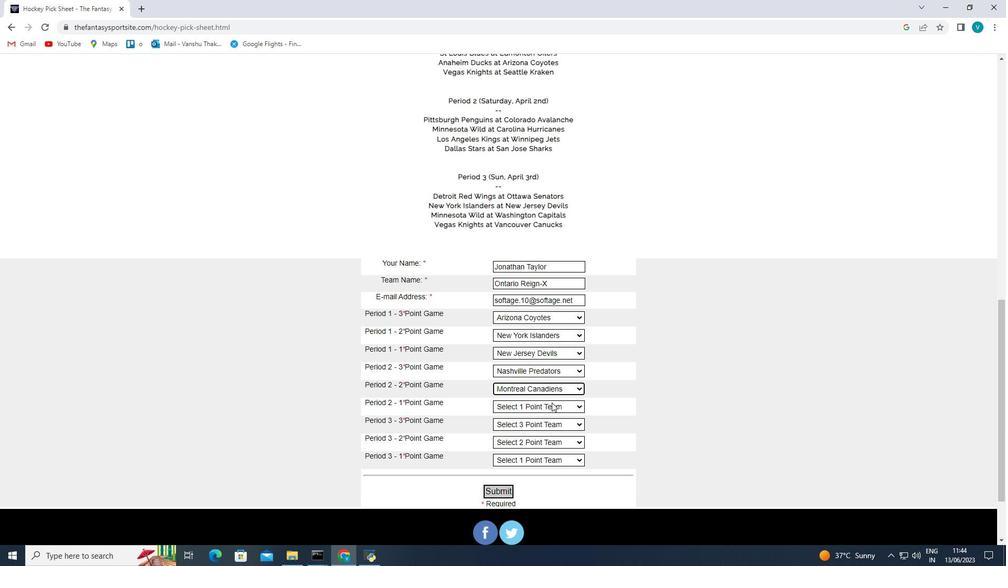 
Action: Mouse moved to (552, 349)
Screenshot: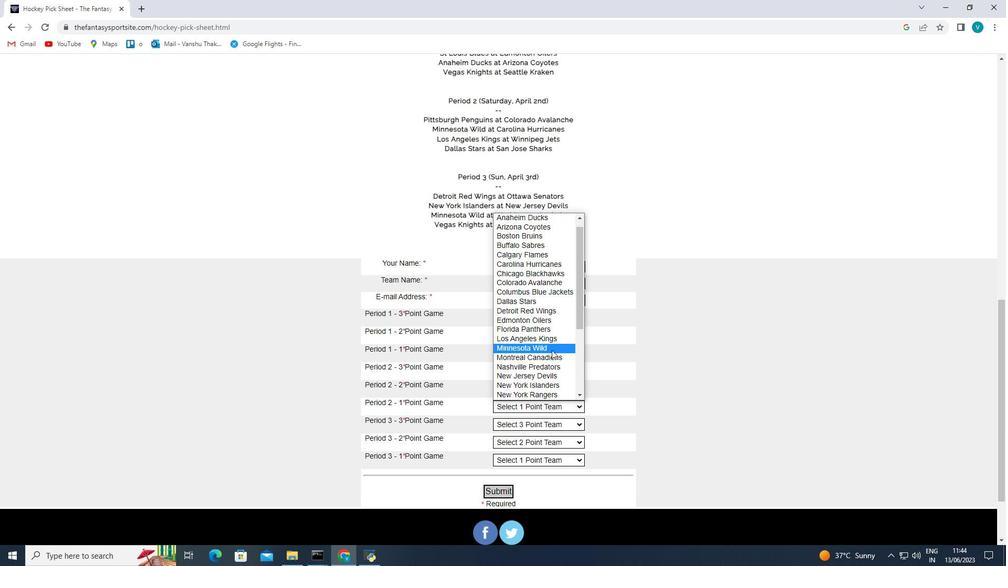 
Action: Mouse pressed left at (552, 349)
Screenshot: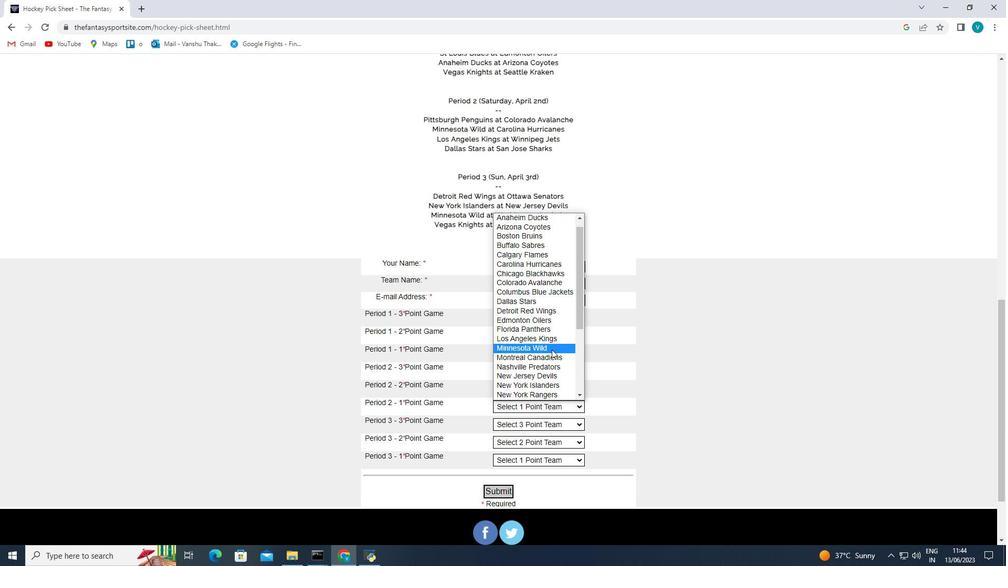 
Action: Mouse moved to (544, 426)
Screenshot: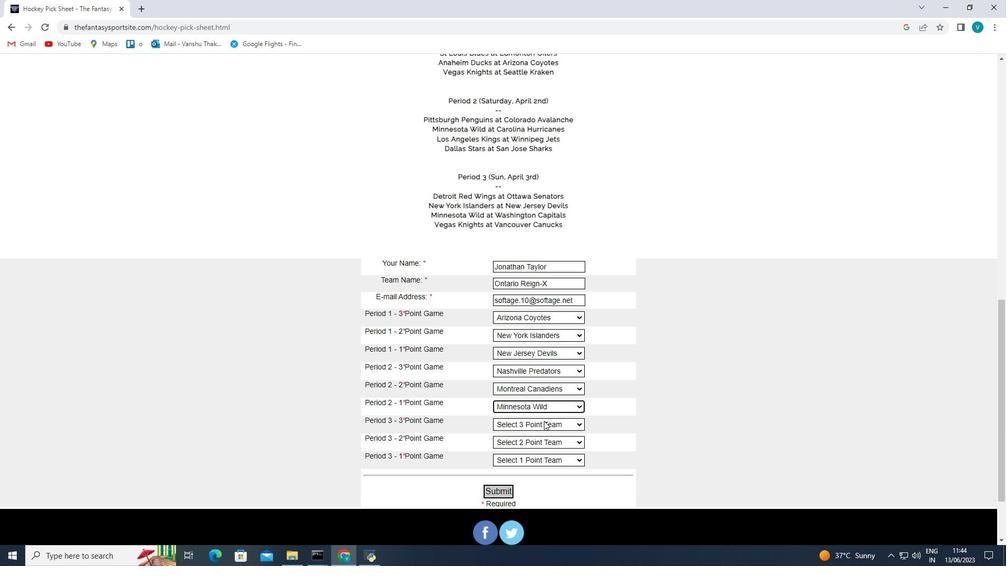 
Action: Mouse pressed left at (544, 426)
Screenshot: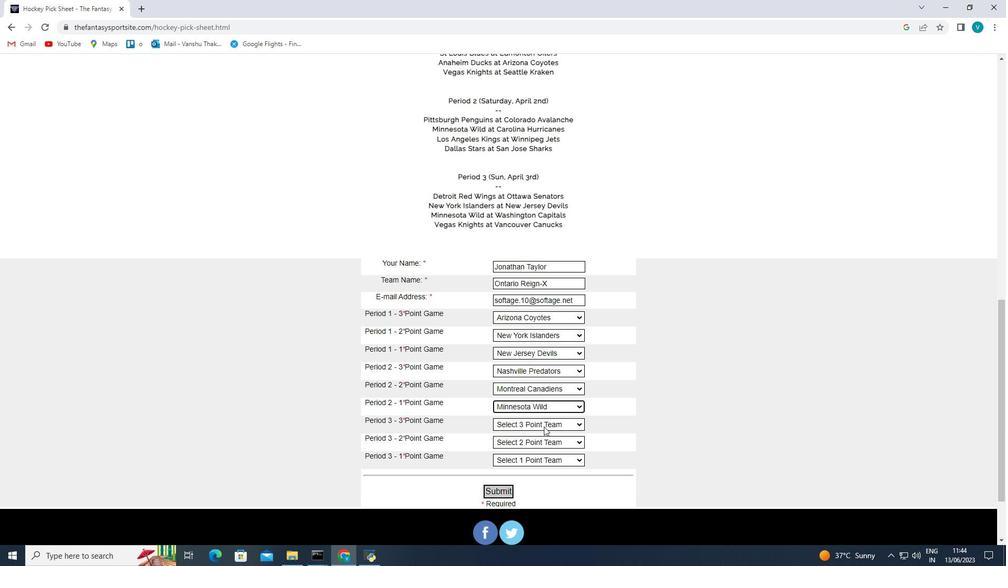 
Action: Mouse moved to (553, 354)
Screenshot: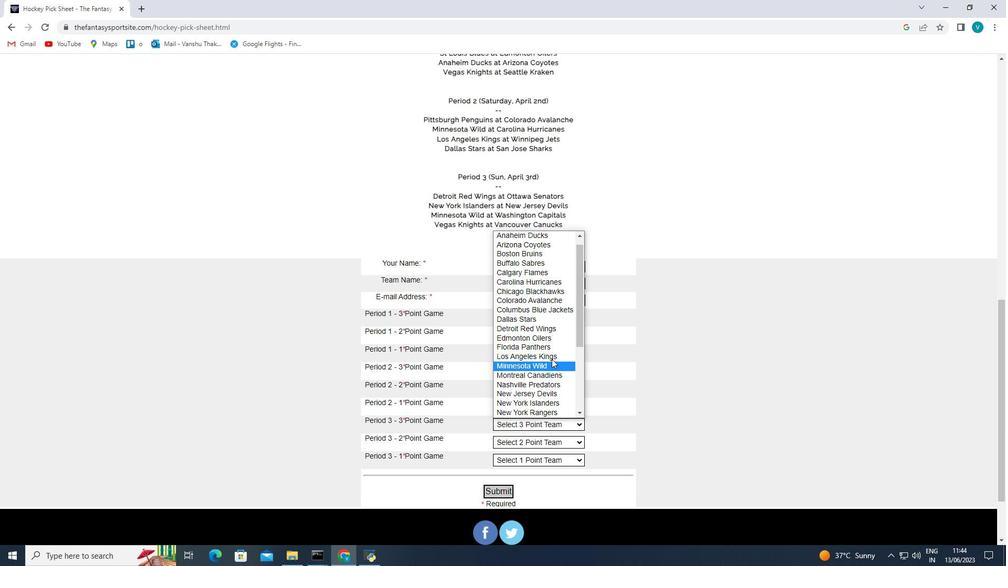 
Action: Mouse pressed left at (553, 354)
Screenshot: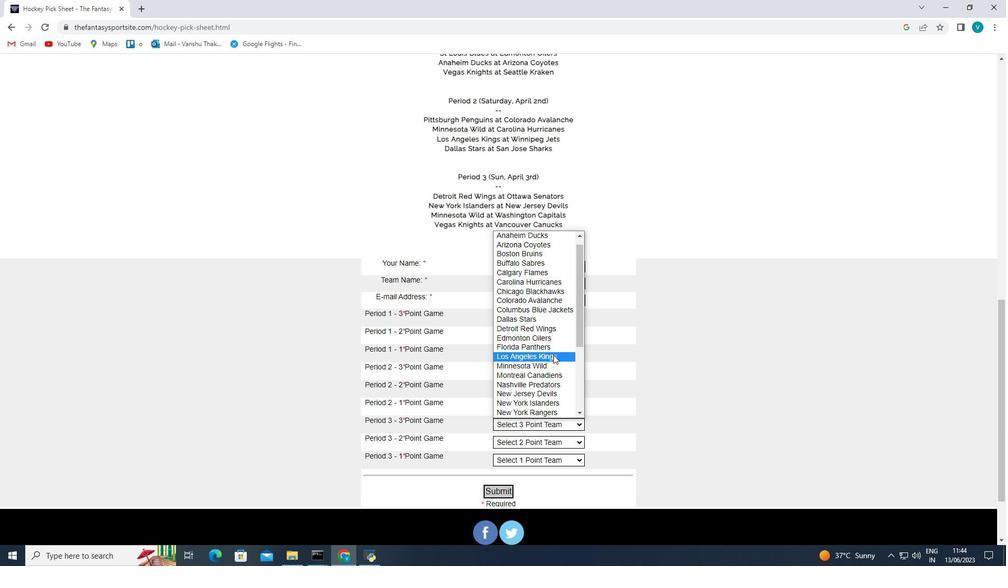 
Action: Mouse moved to (543, 442)
Screenshot: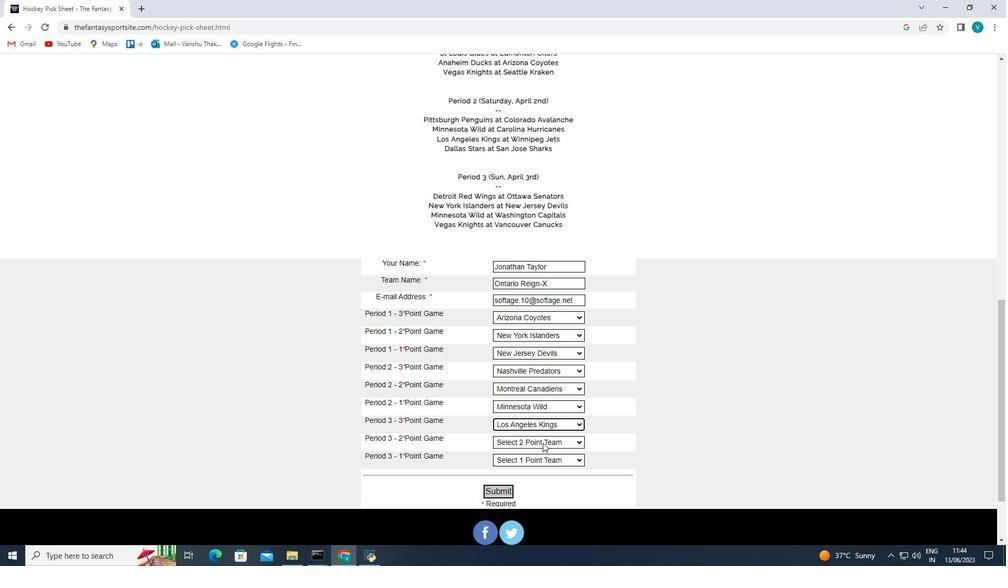 
Action: Mouse pressed left at (543, 442)
Screenshot: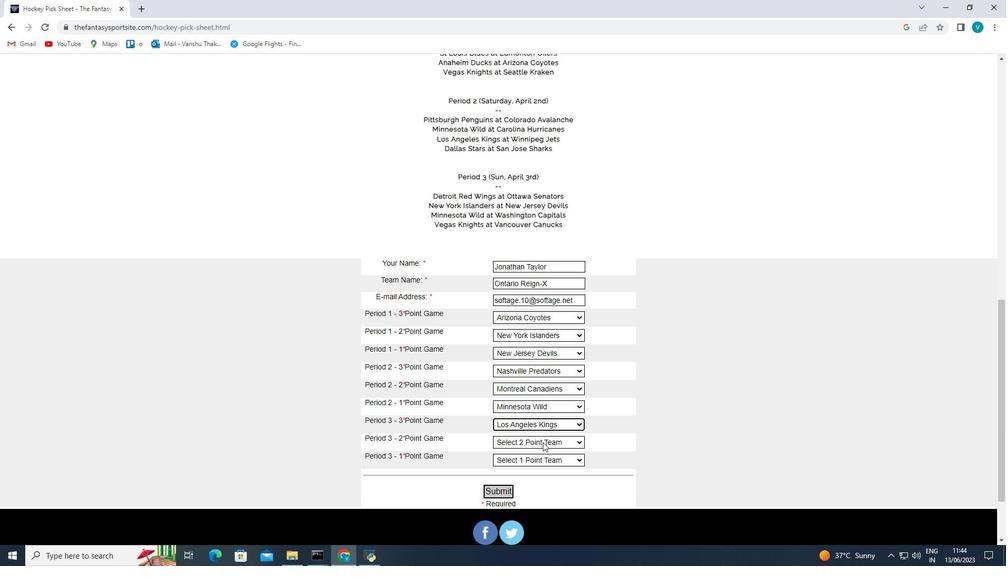
Action: Mouse moved to (553, 375)
Screenshot: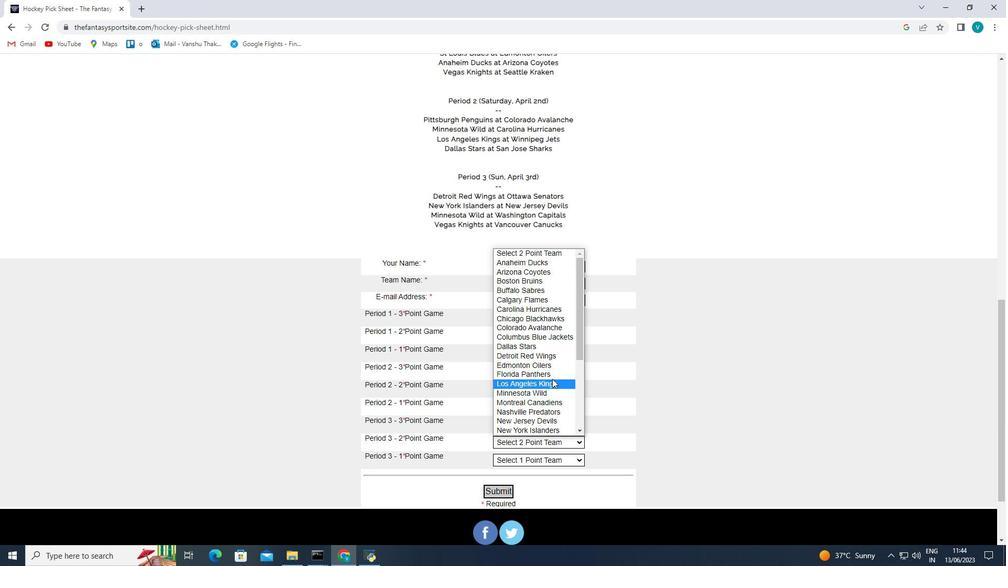 
Action: Mouse pressed left at (553, 375)
Screenshot: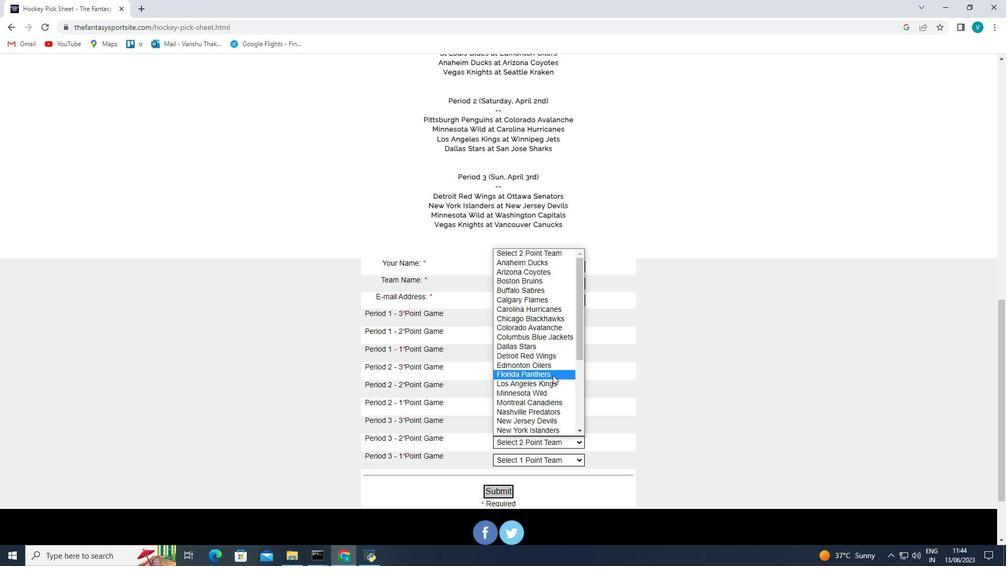 
Action: Mouse moved to (548, 457)
Screenshot: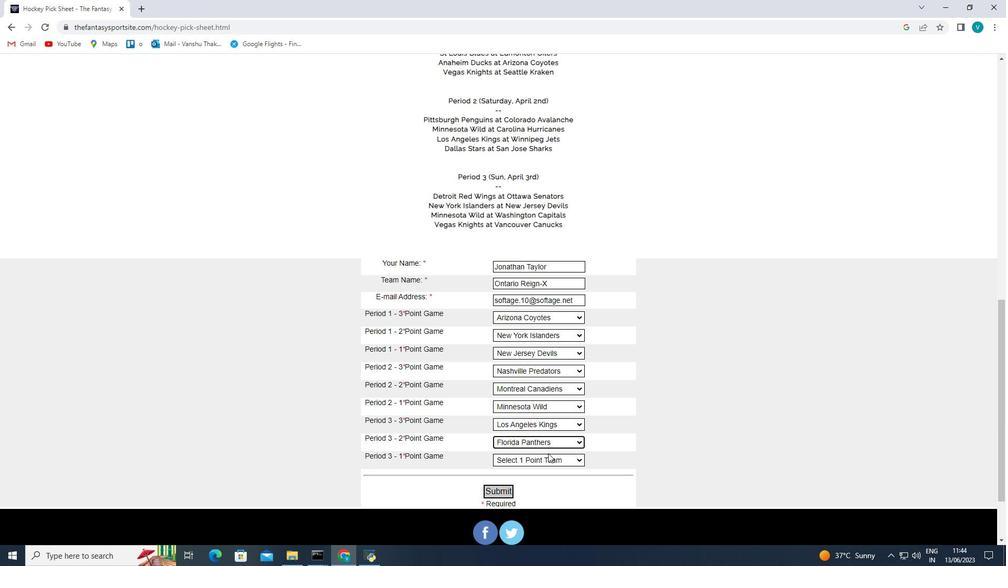 
Action: Mouse pressed left at (548, 457)
Screenshot: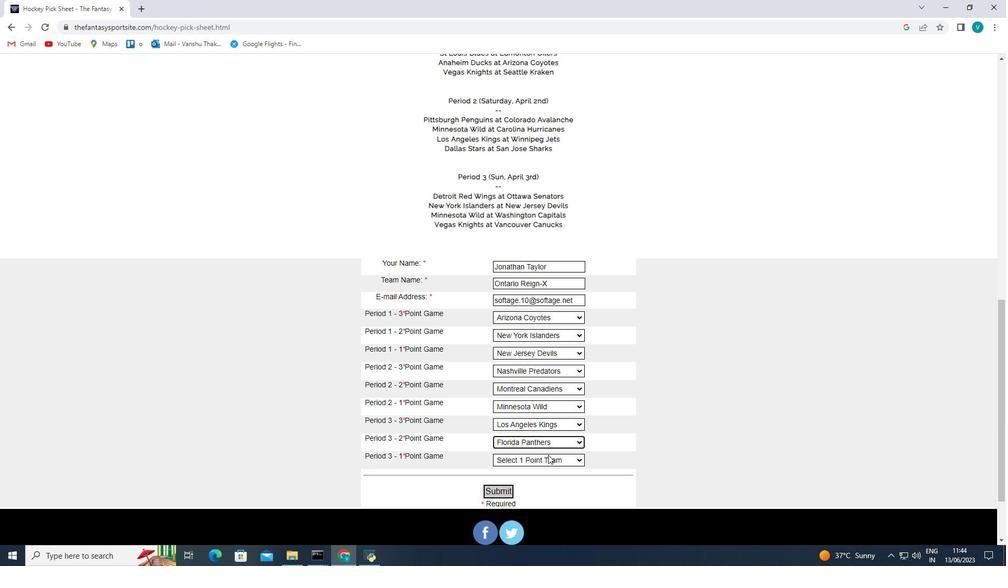 
Action: Mouse moved to (546, 386)
Screenshot: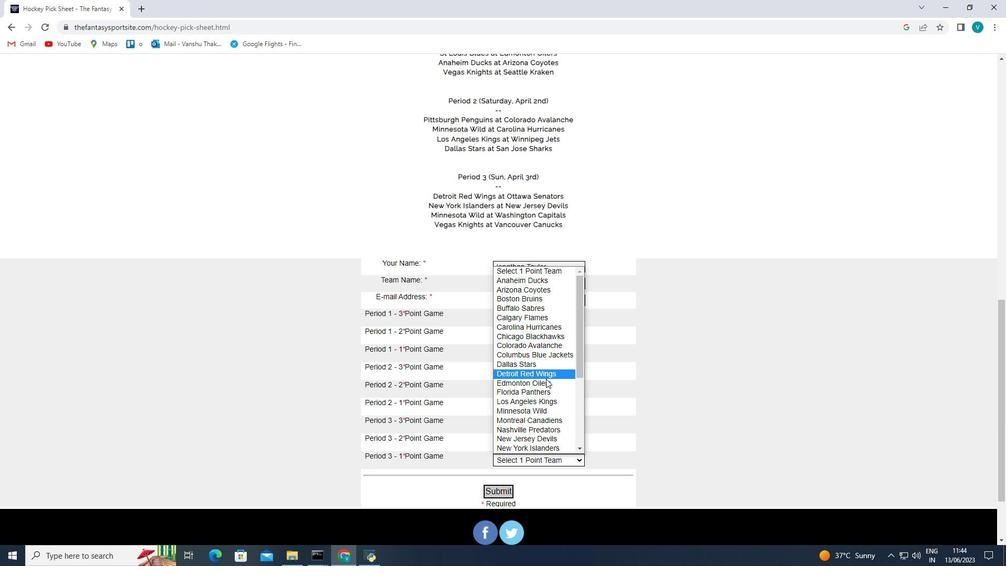 
Action: Mouse pressed left at (546, 386)
Screenshot: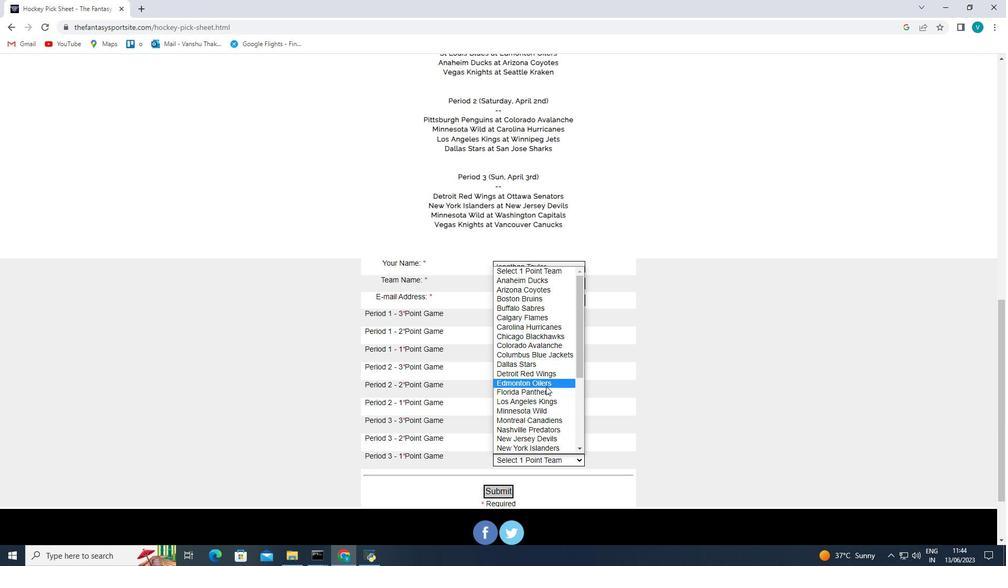 
Action: Mouse moved to (497, 493)
Screenshot: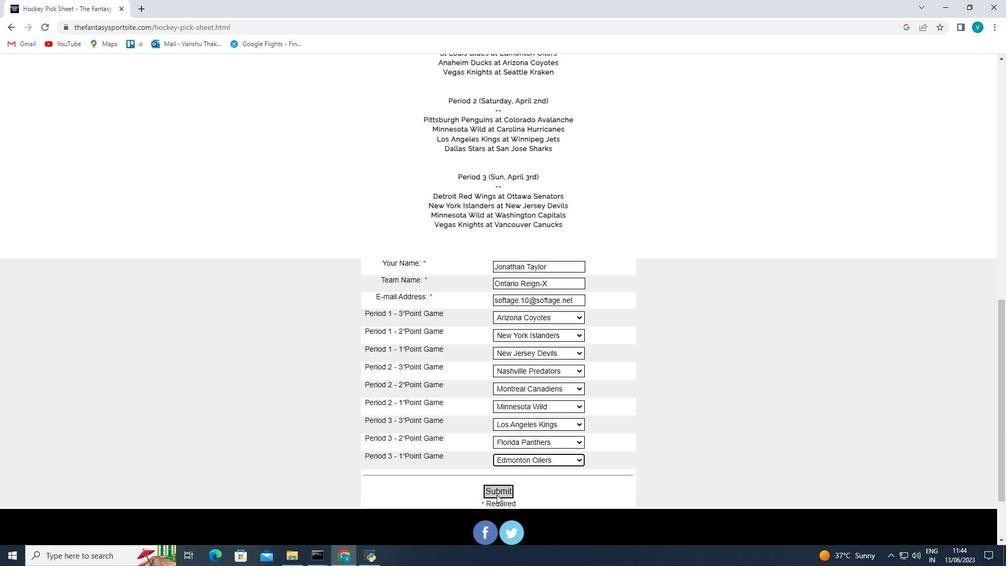 
Action: Mouse pressed left at (497, 493)
Screenshot: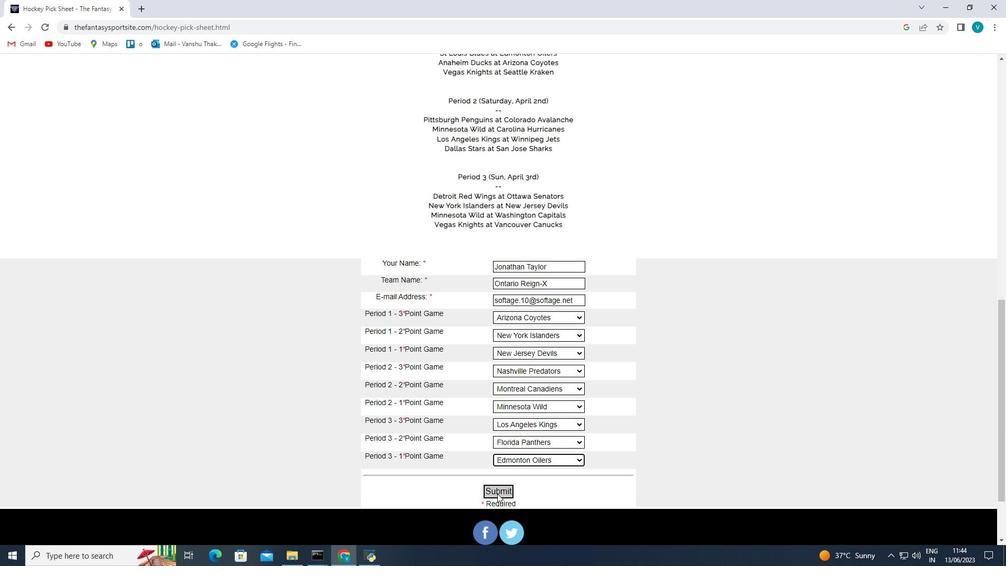 
Action: Mouse moved to (522, 477)
Screenshot: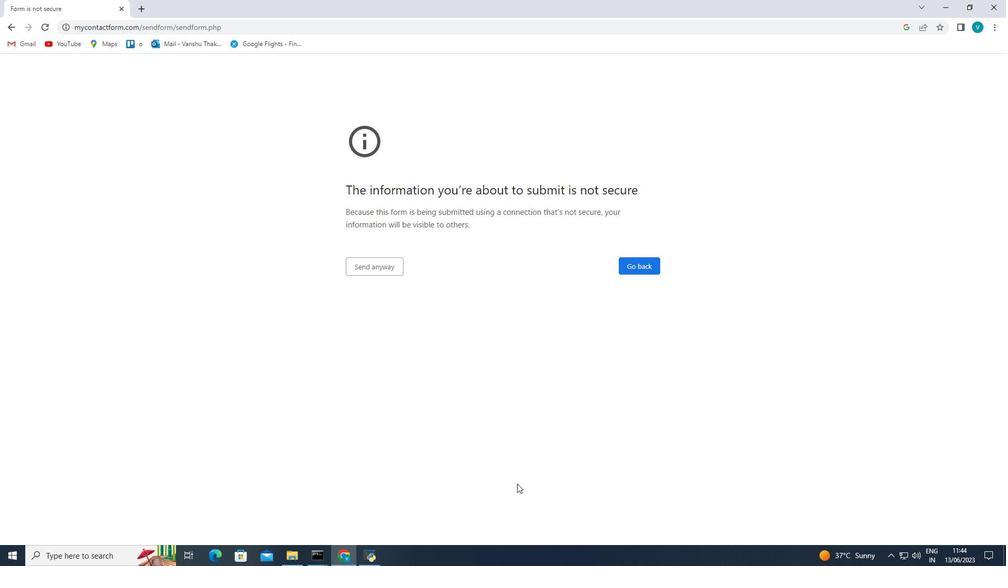 
